 Task: Create a due date automation trigger when advanced on, on the tuesday of the week before a card is due add fields without custom field "Resume" set to a number greater than 1 and greater than 10 at 11:00 AM.
Action: Mouse moved to (1232, 98)
Screenshot: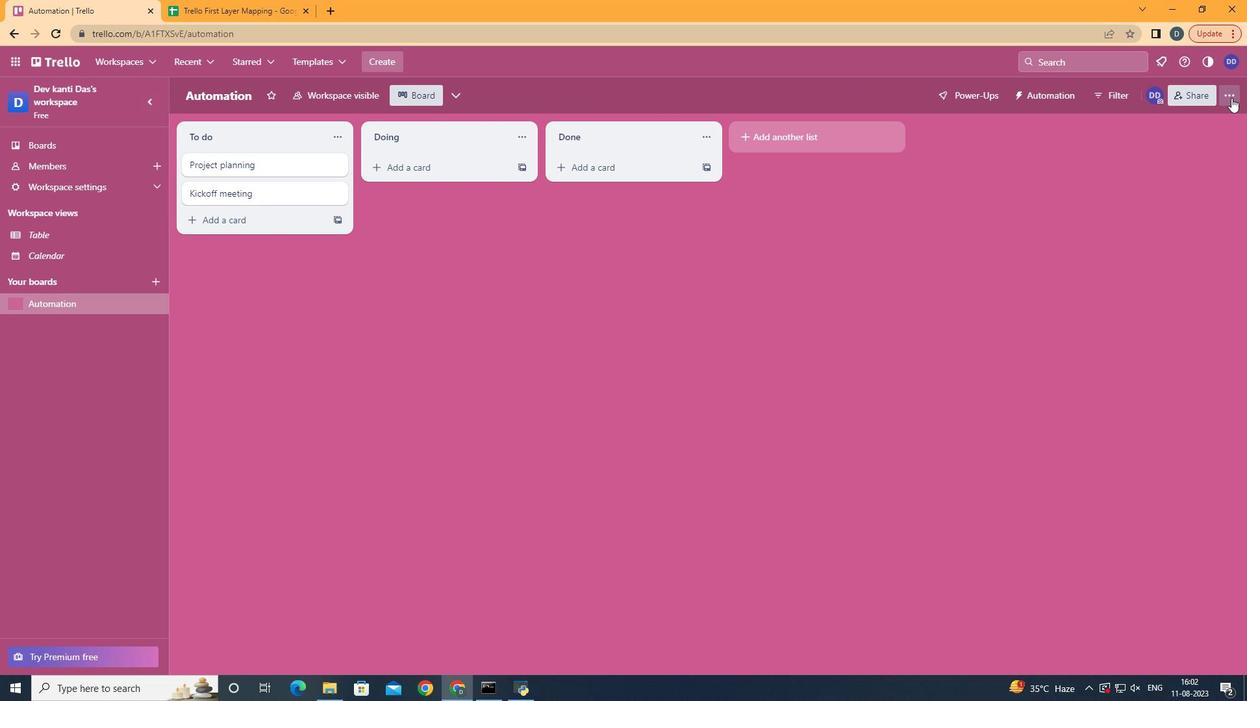 
Action: Mouse pressed left at (1232, 98)
Screenshot: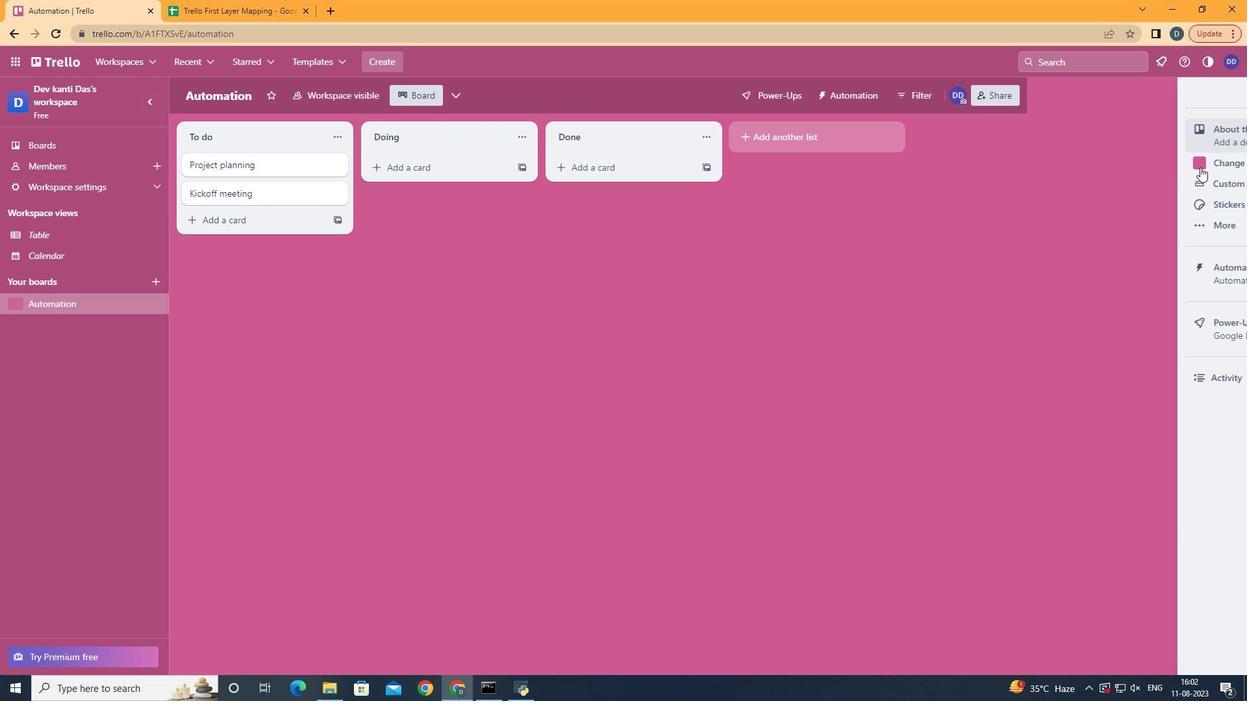
Action: Mouse moved to (1147, 274)
Screenshot: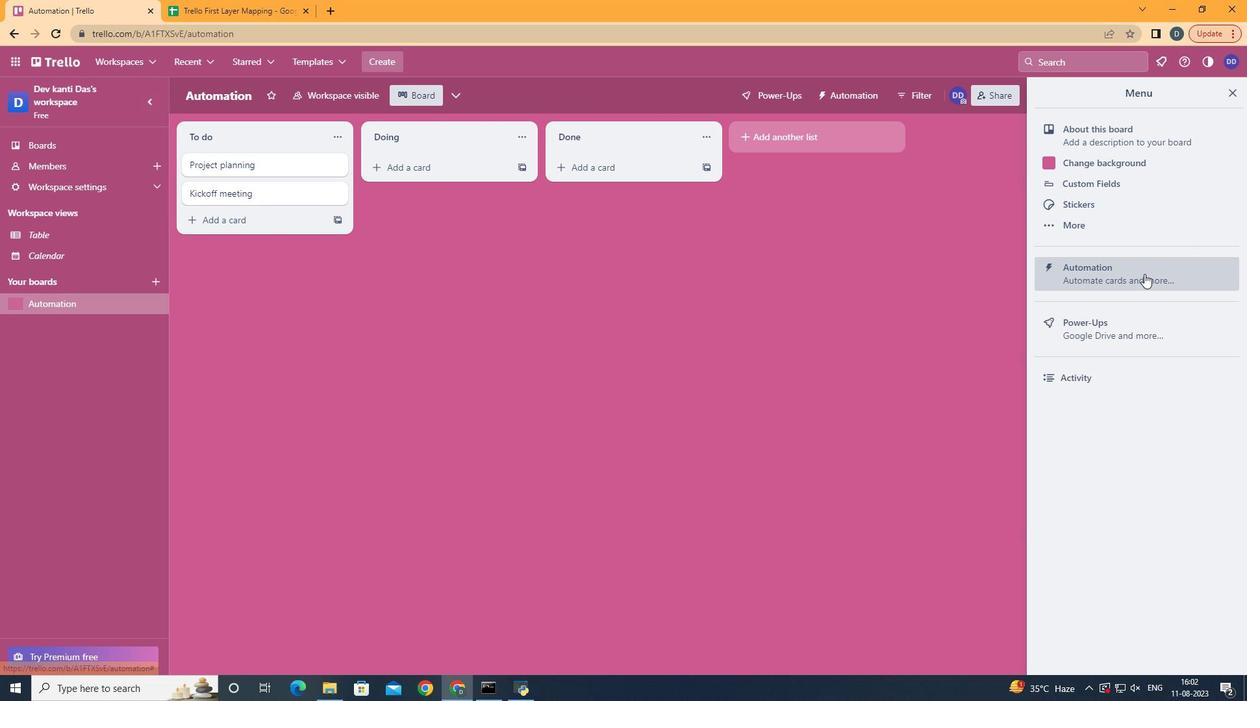 
Action: Mouse pressed left at (1147, 274)
Screenshot: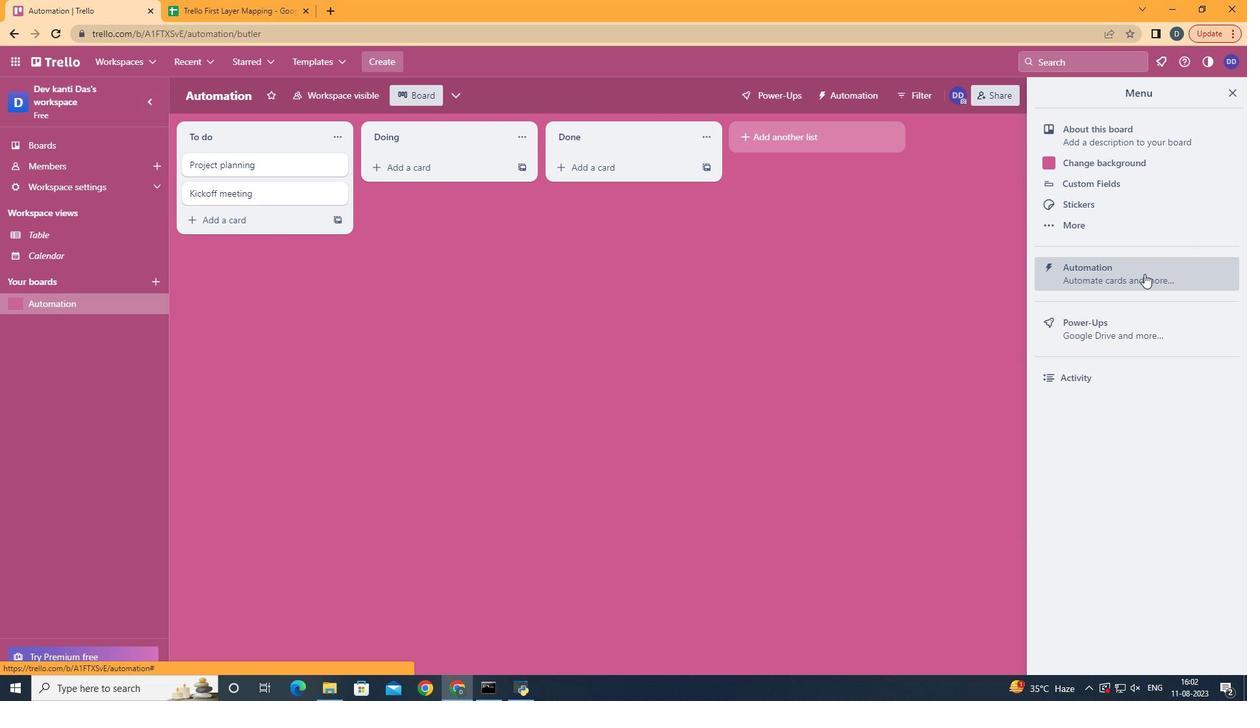 
Action: Mouse moved to (235, 255)
Screenshot: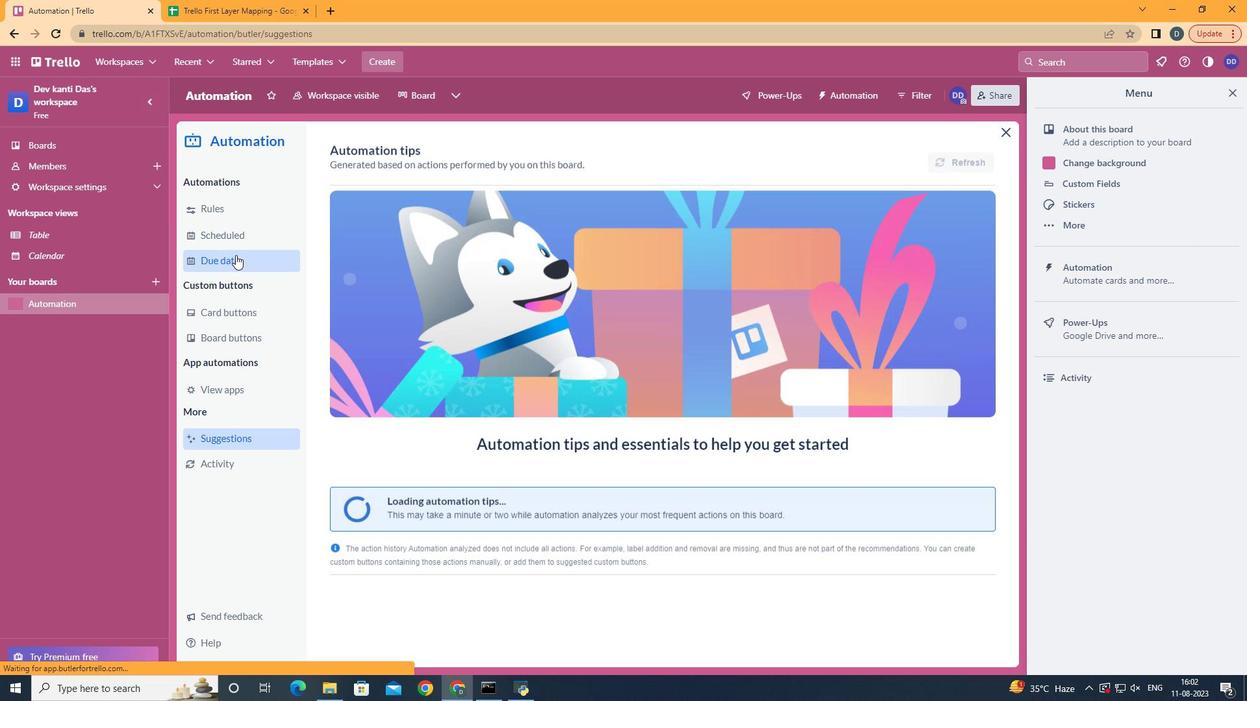 
Action: Mouse pressed left at (235, 255)
Screenshot: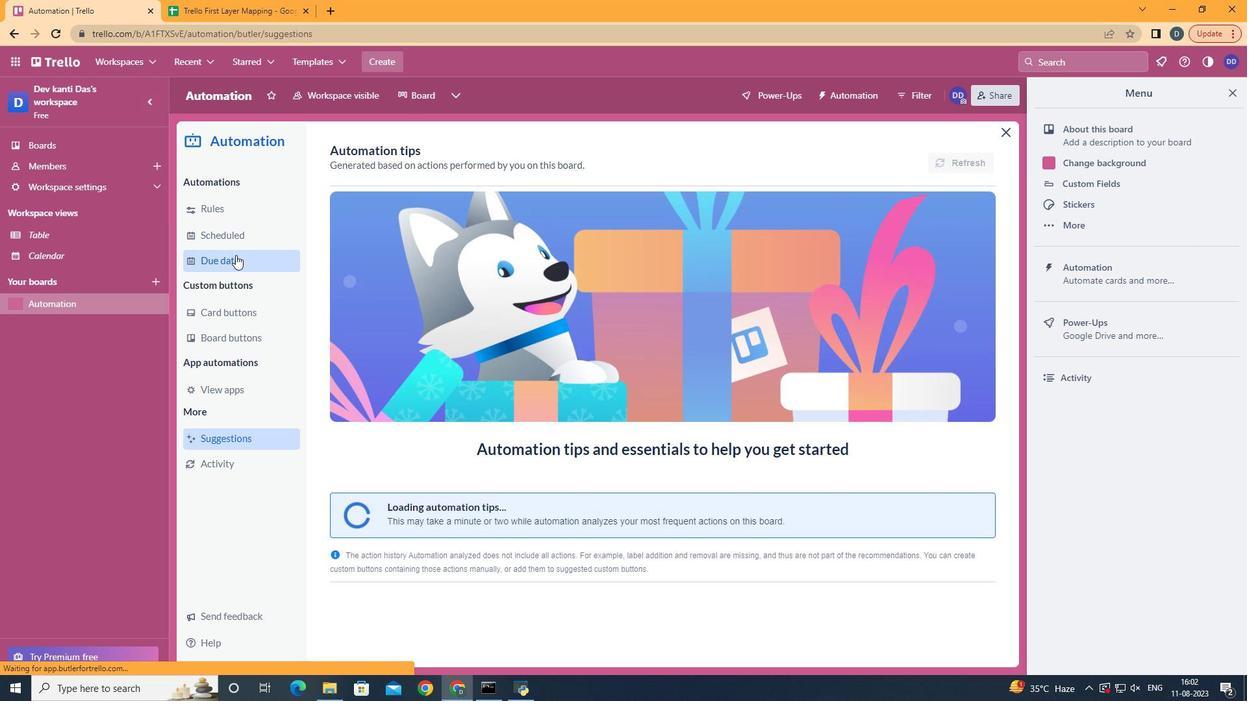 
Action: Mouse moved to (917, 155)
Screenshot: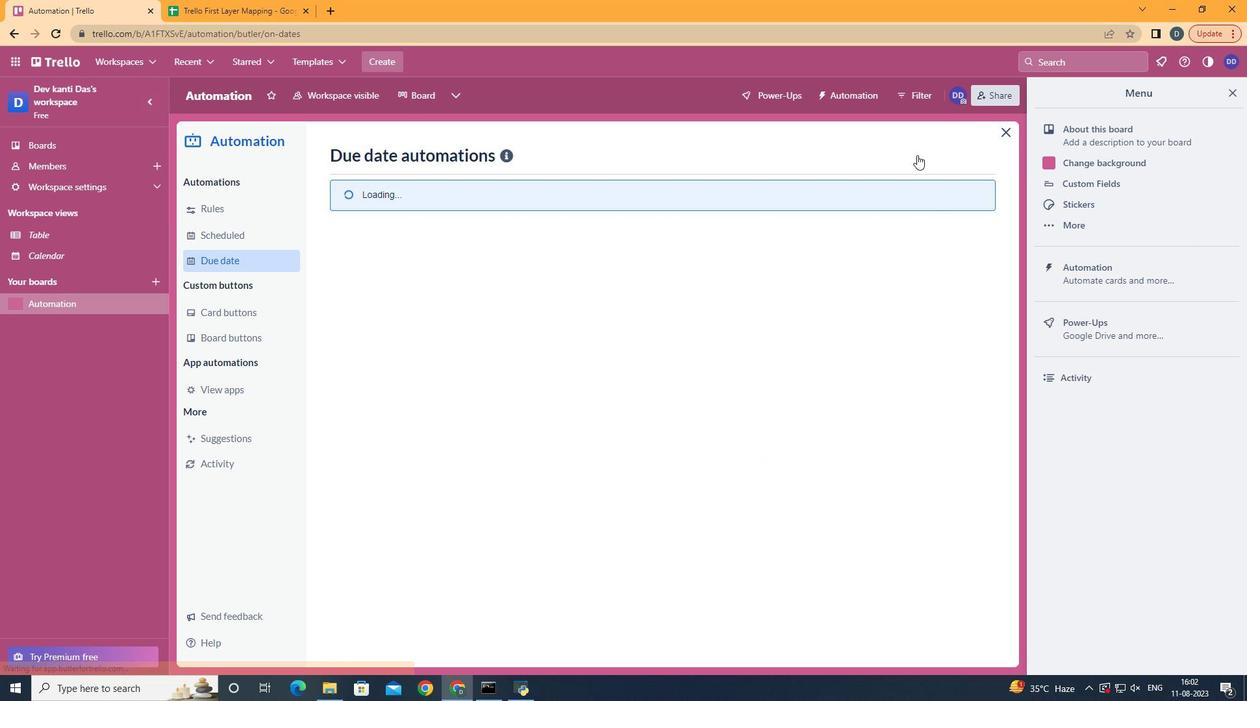 
Action: Mouse pressed left at (917, 155)
Screenshot: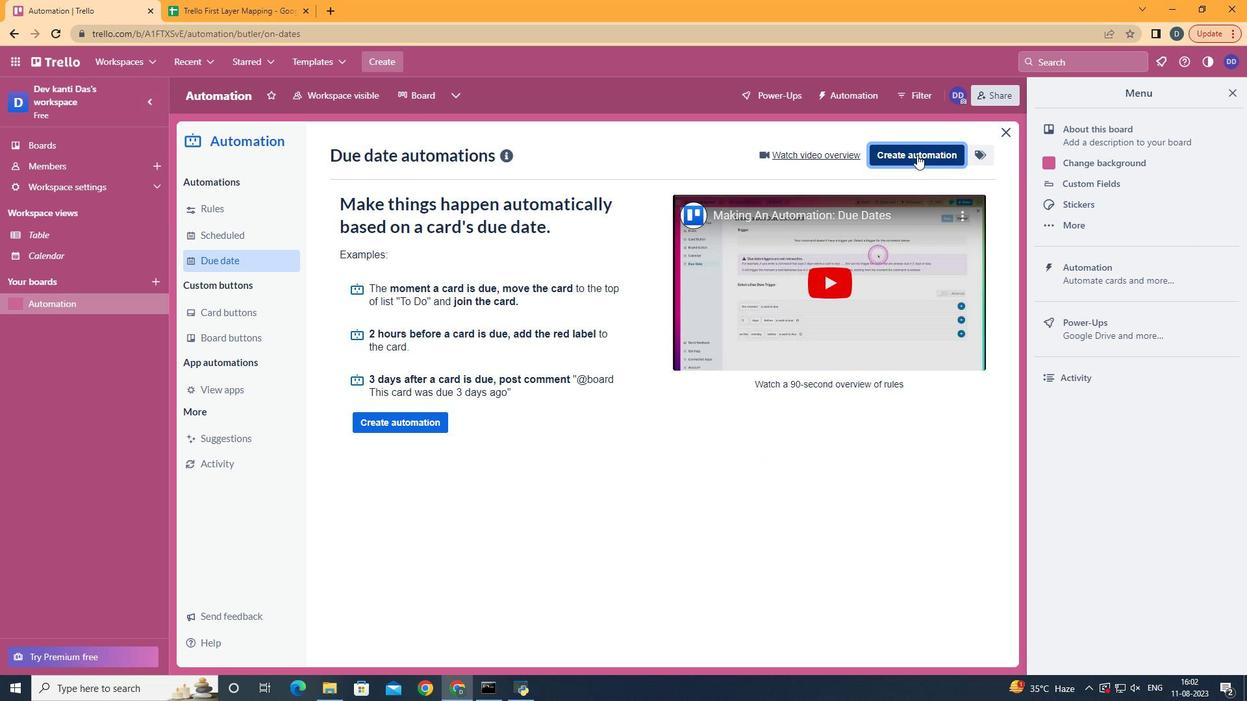 
Action: Mouse moved to (670, 284)
Screenshot: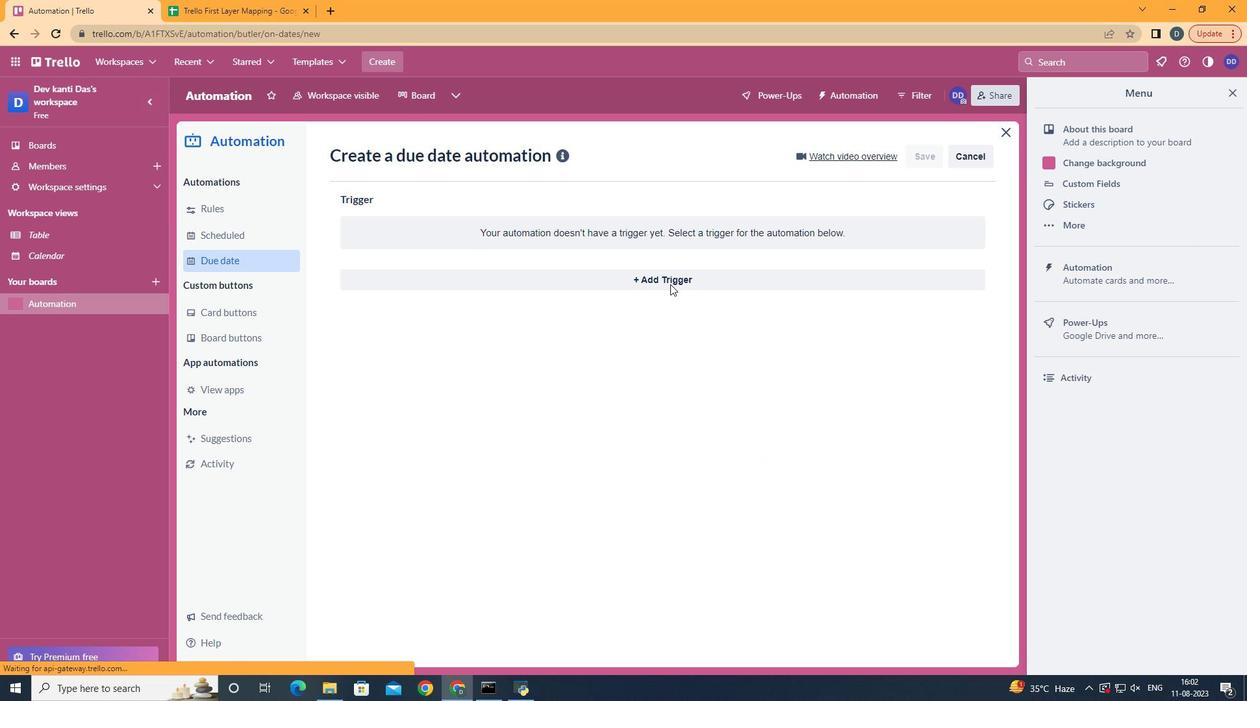 
Action: Mouse pressed left at (670, 284)
Screenshot: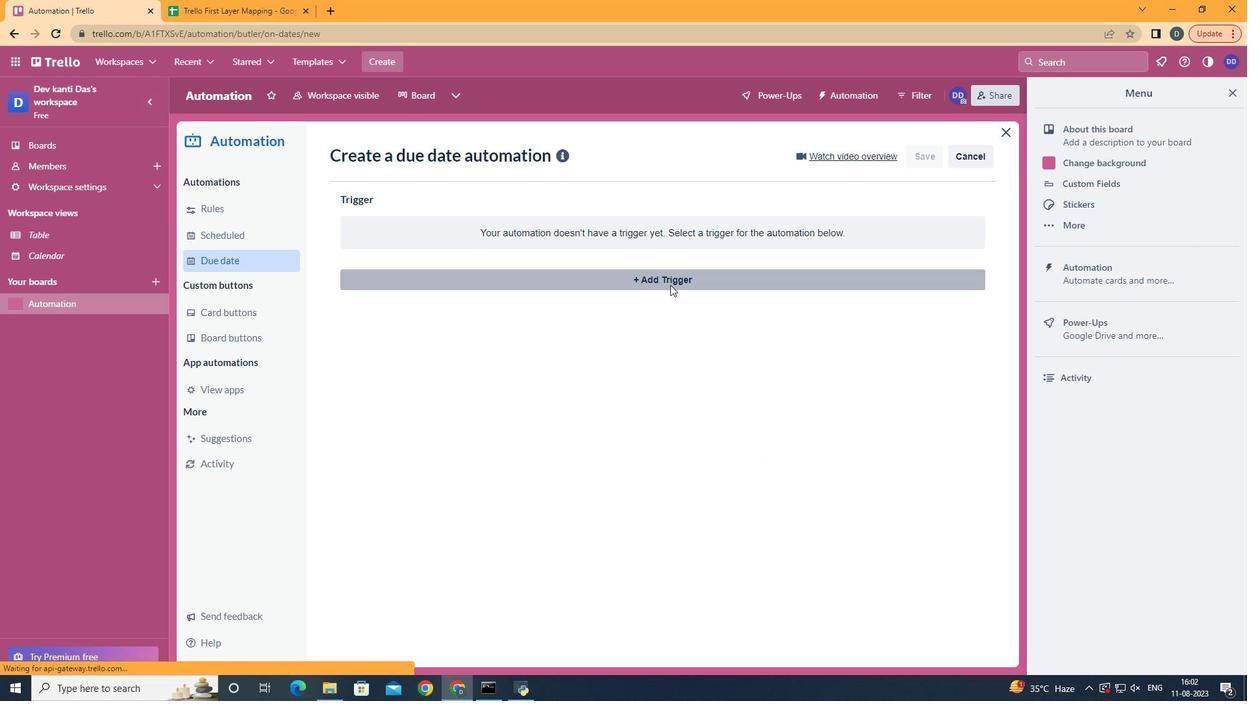 
Action: Mouse moved to (414, 360)
Screenshot: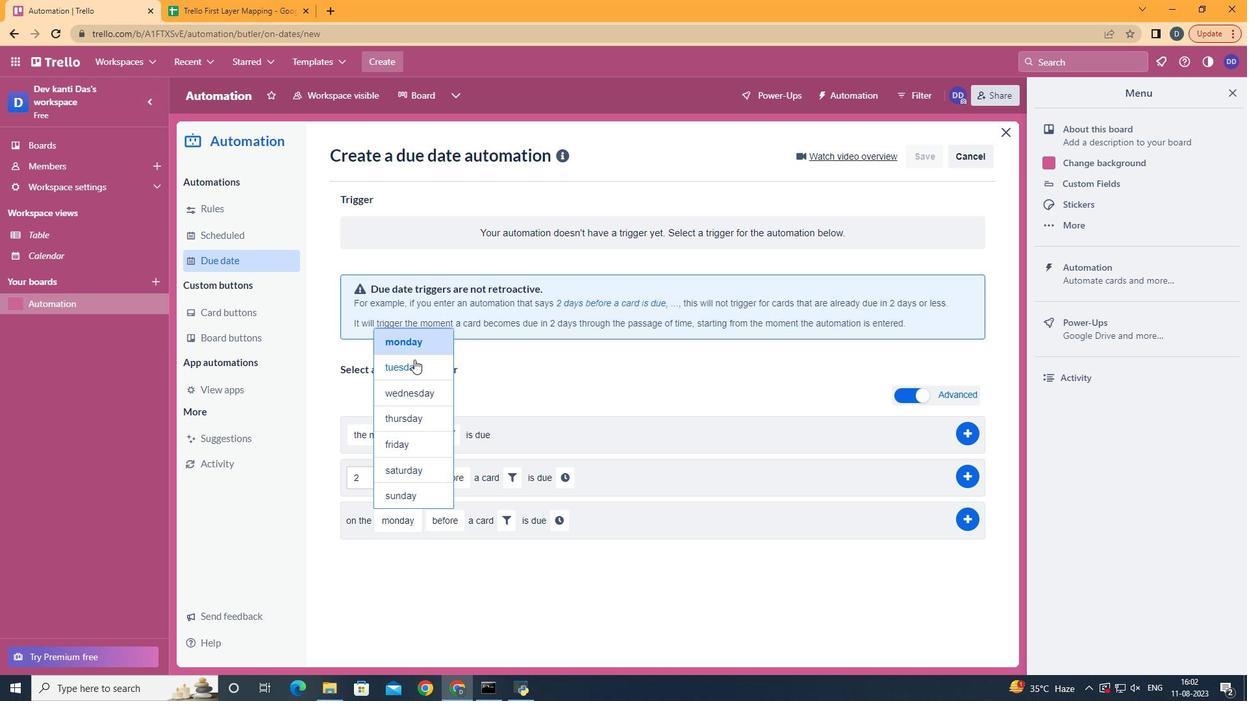 
Action: Mouse pressed left at (414, 360)
Screenshot: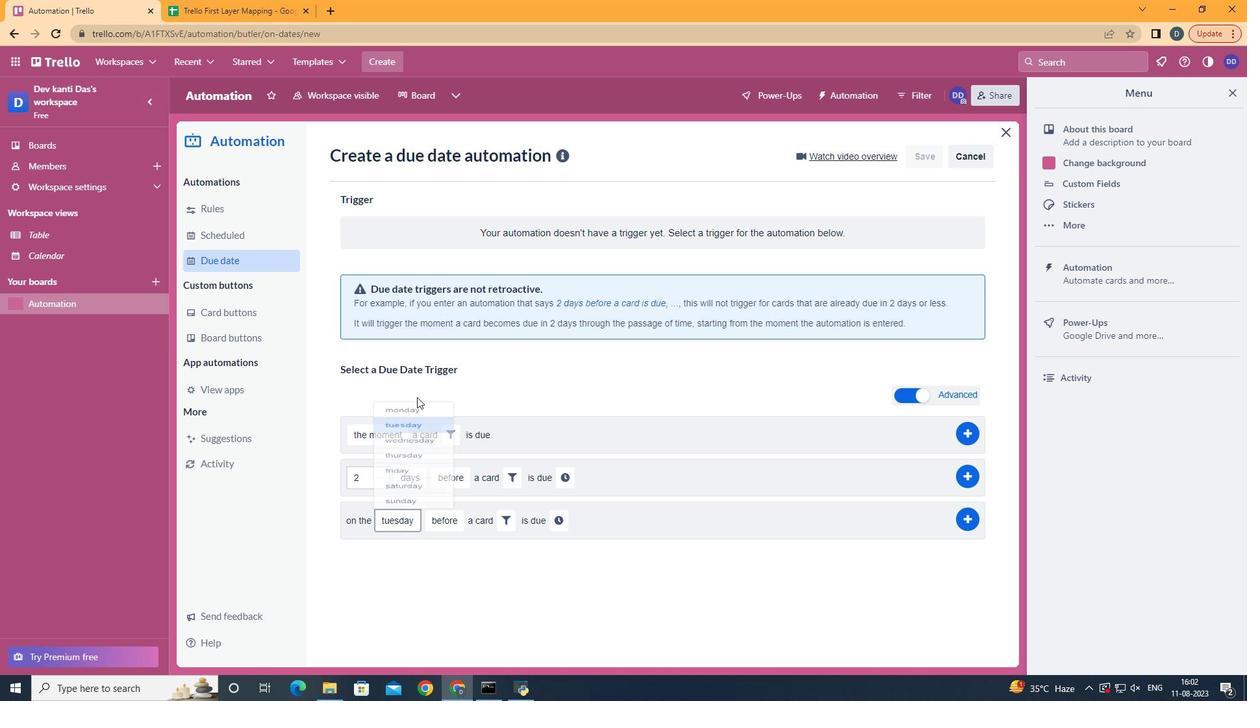 
Action: Mouse moved to (473, 621)
Screenshot: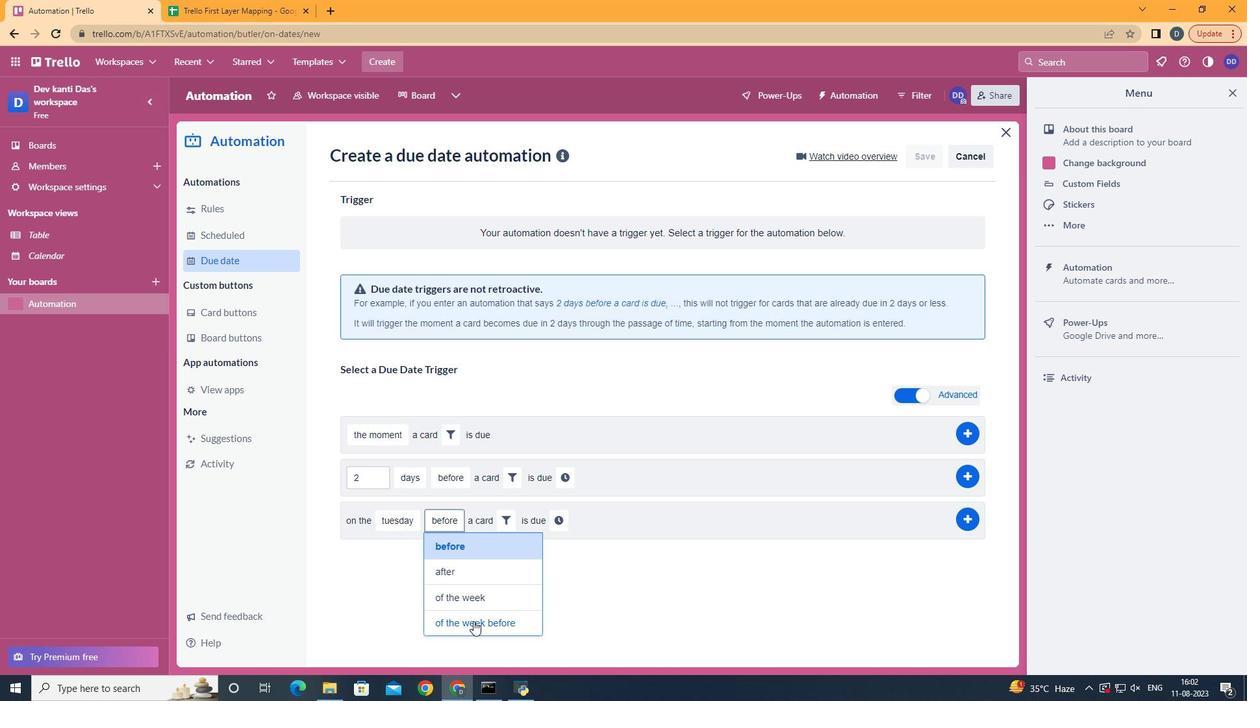 
Action: Mouse pressed left at (473, 621)
Screenshot: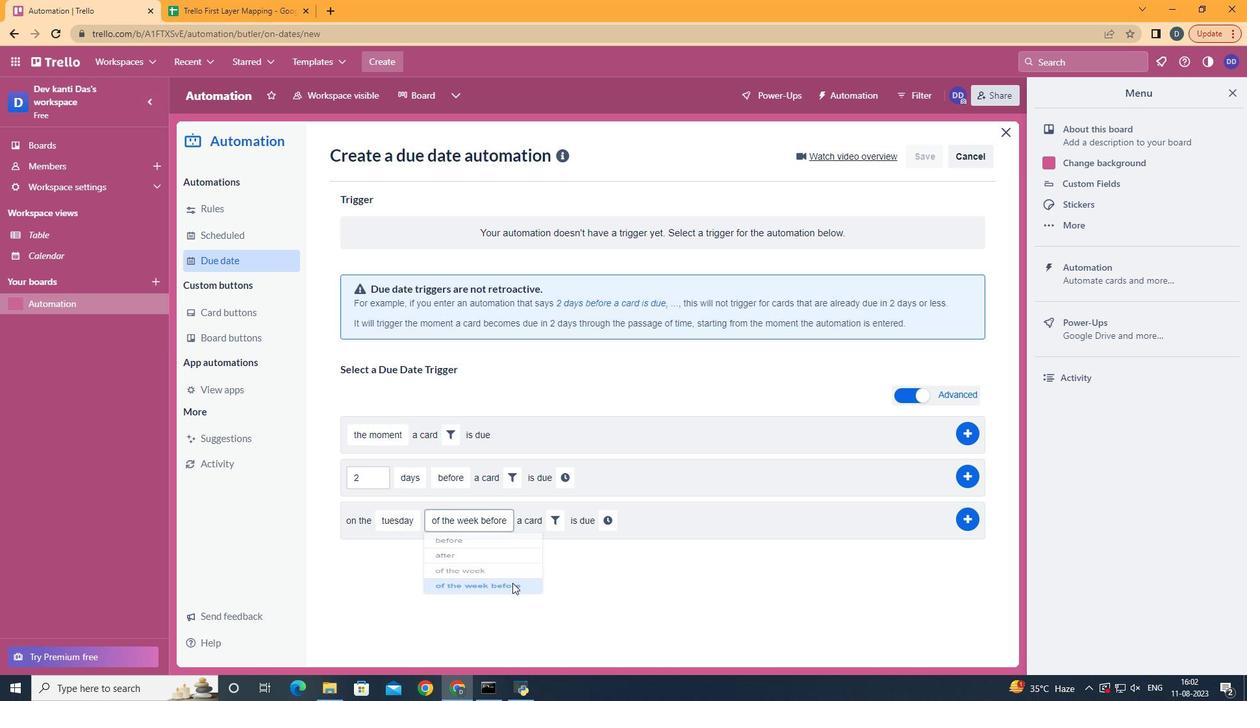 
Action: Mouse moved to (553, 533)
Screenshot: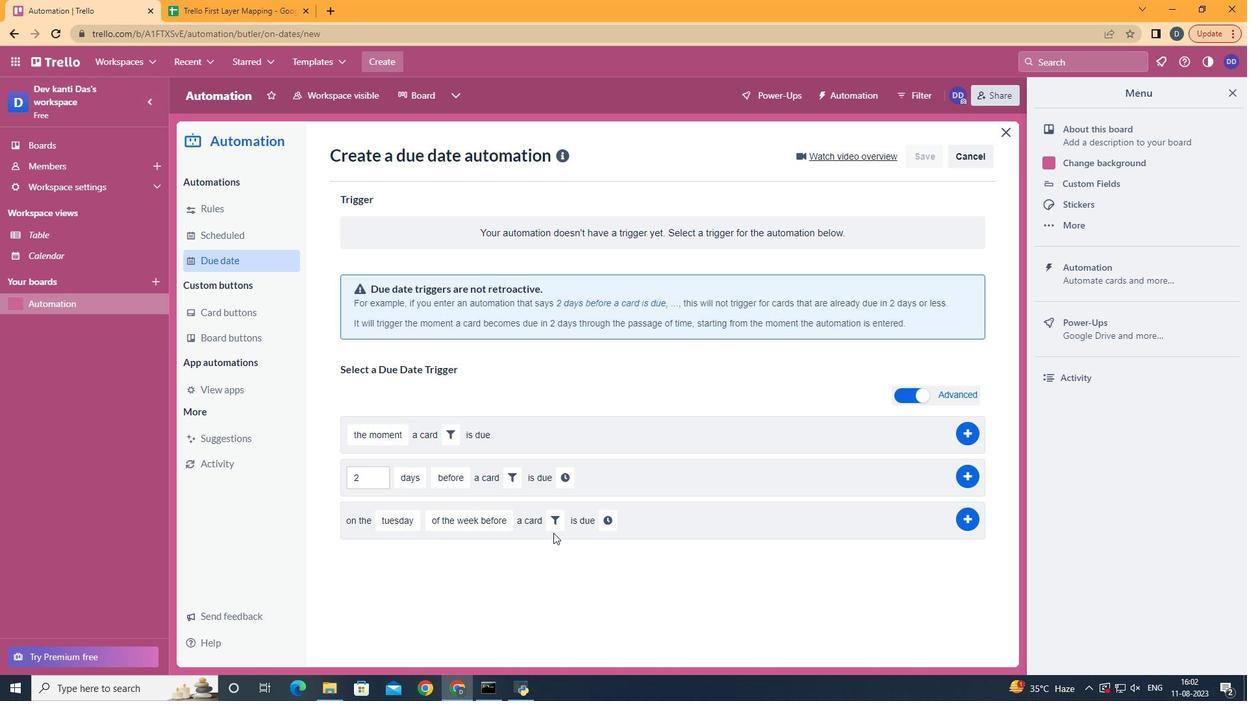 
Action: Mouse pressed left at (553, 533)
Screenshot: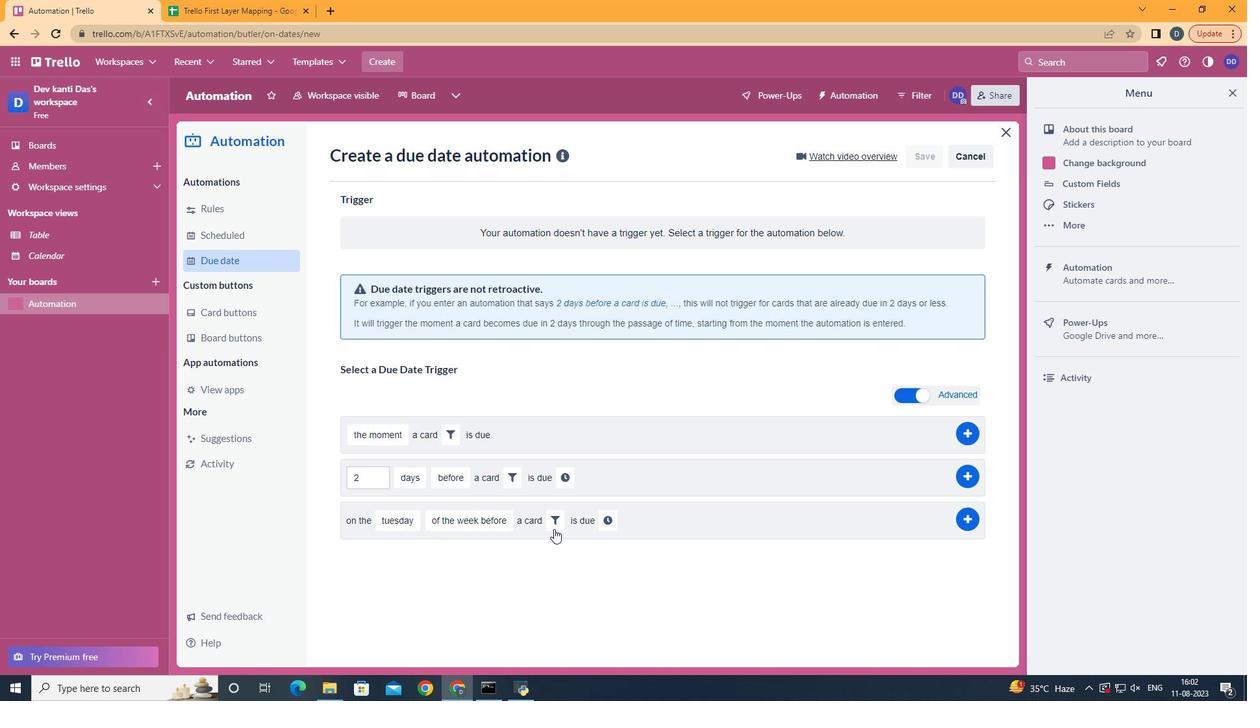 
Action: Mouse moved to (554, 525)
Screenshot: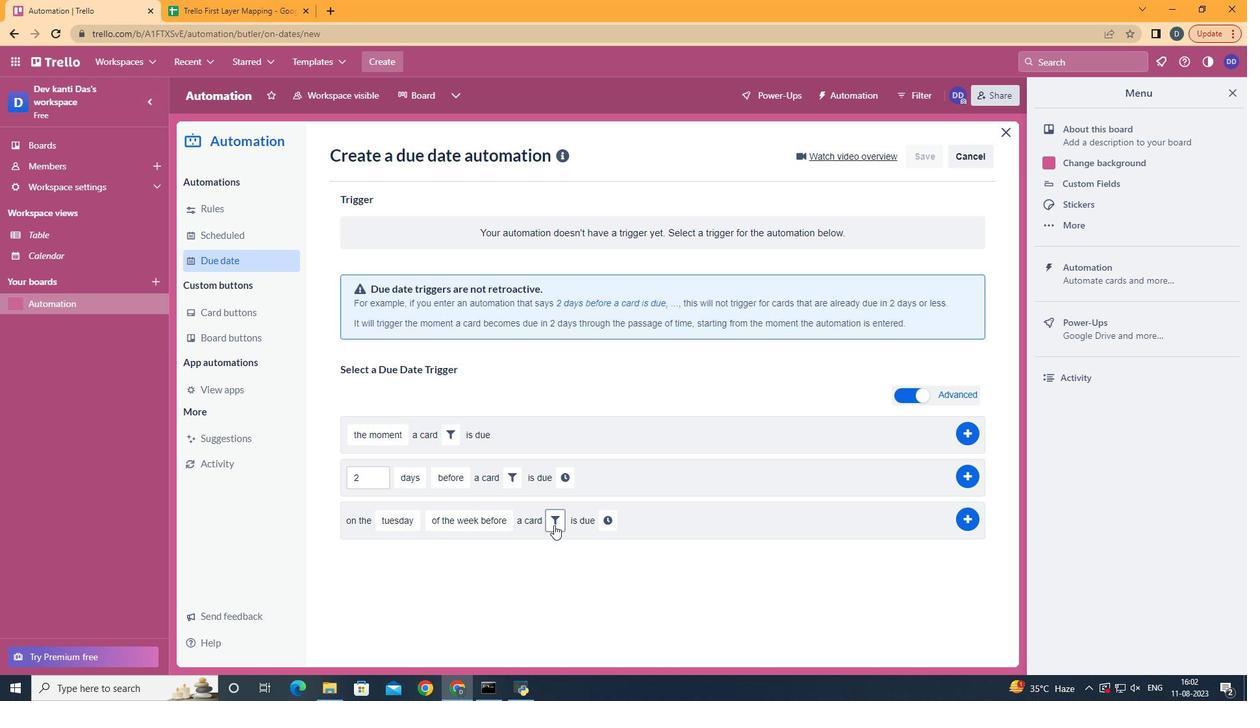
Action: Mouse pressed left at (554, 525)
Screenshot: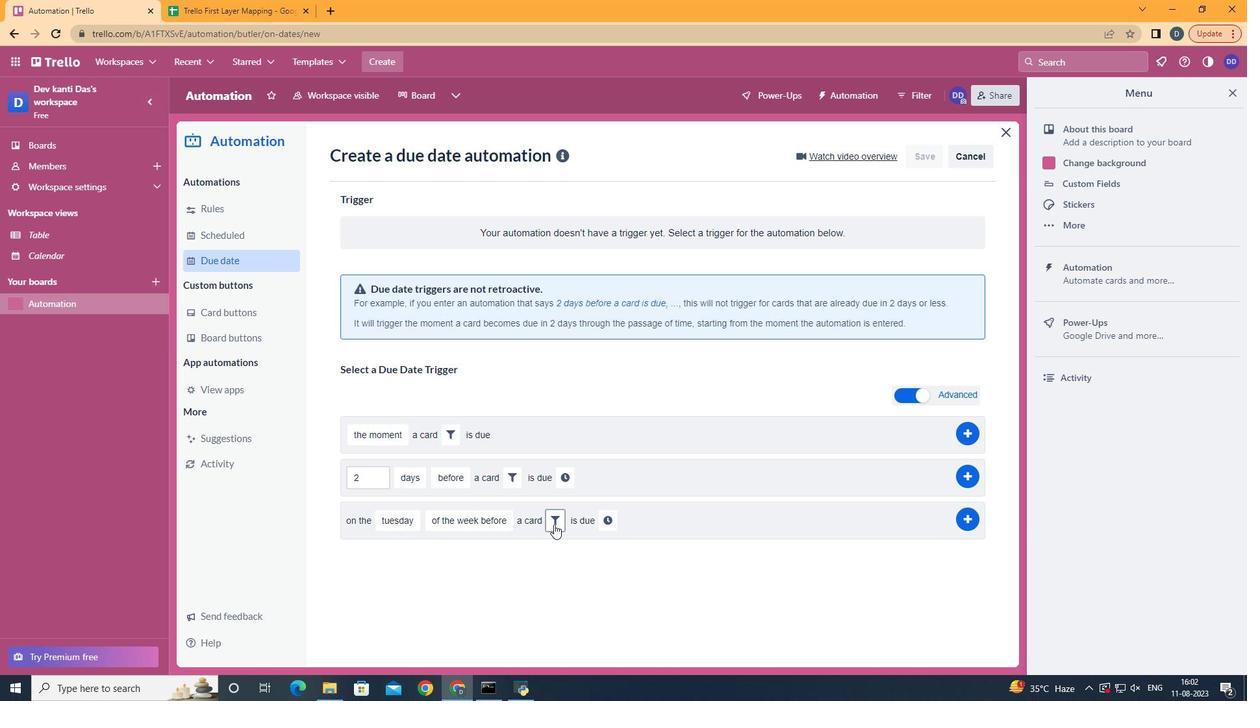 
Action: Mouse moved to (753, 557)
Screenshot: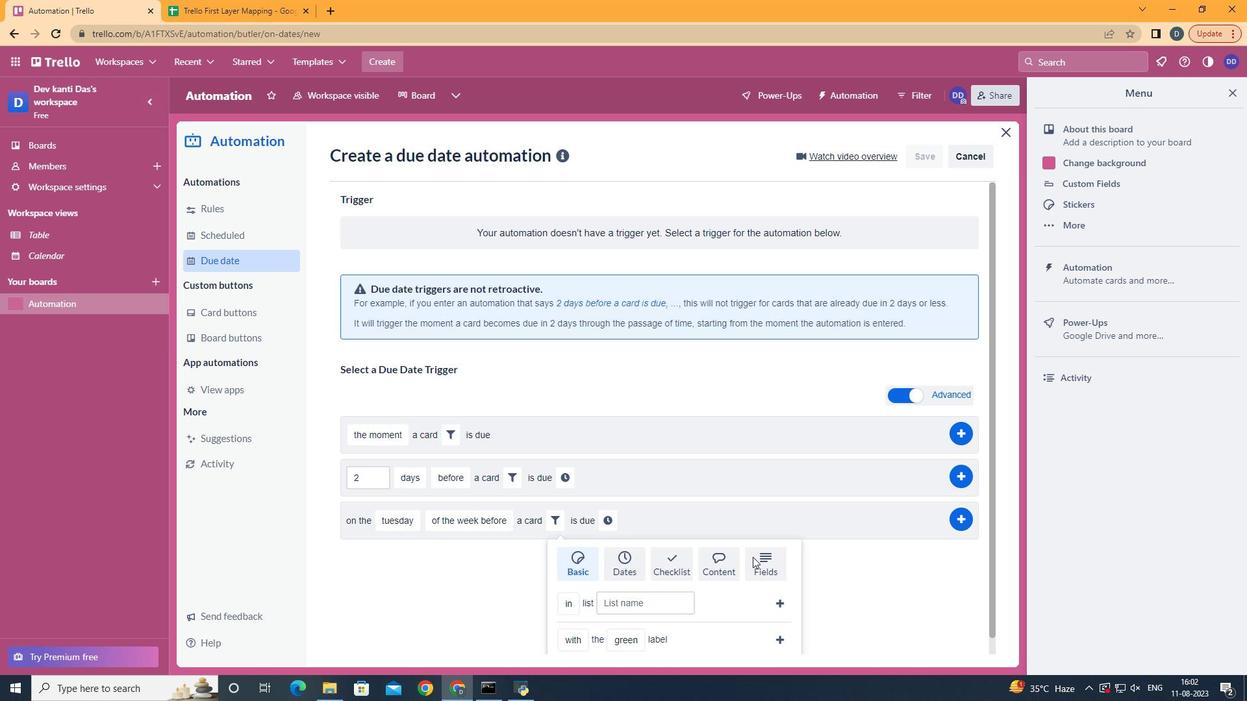 
Action: Mouse pressed left at (753, 557)
Screenshot: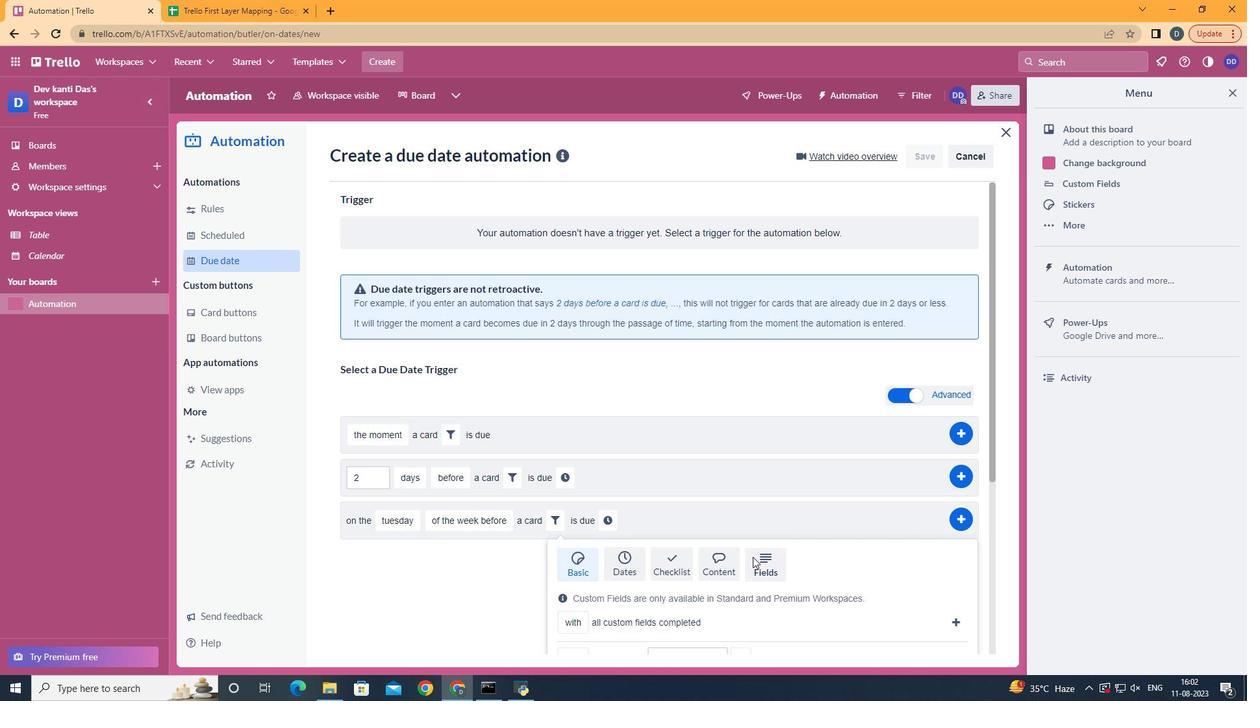 
Action: Mouse scrolled (753, 557) with delta (0, 0)
Screenshot: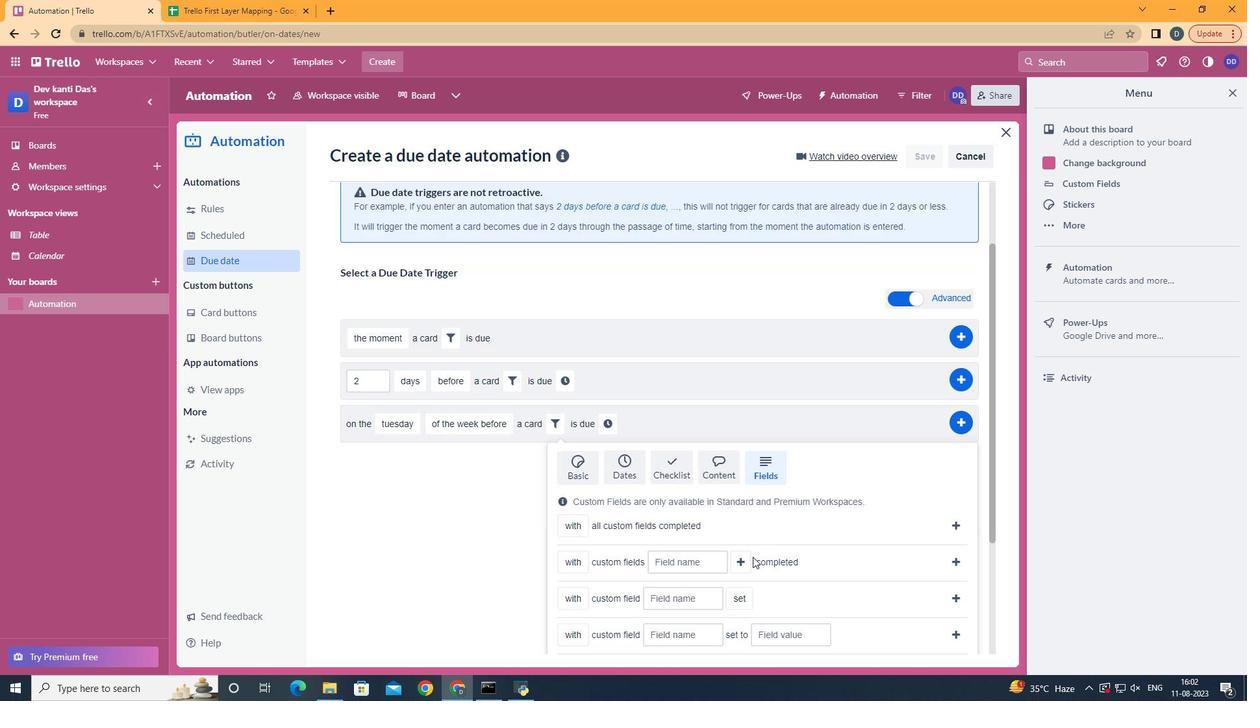 
Action: Mouse scrolled (753, 557) with delta (0, 0)
Screenshot: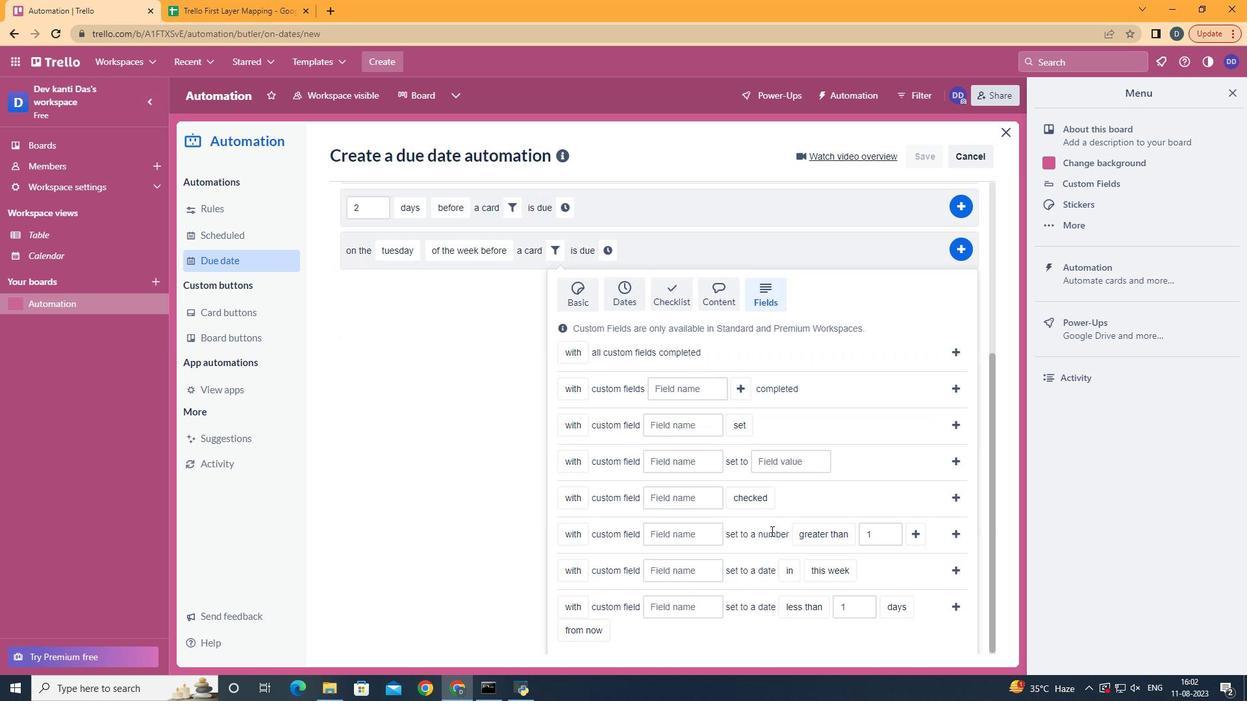
Action: Mouse scrolled (753, 557) with delta (0, 0)
Screenshot: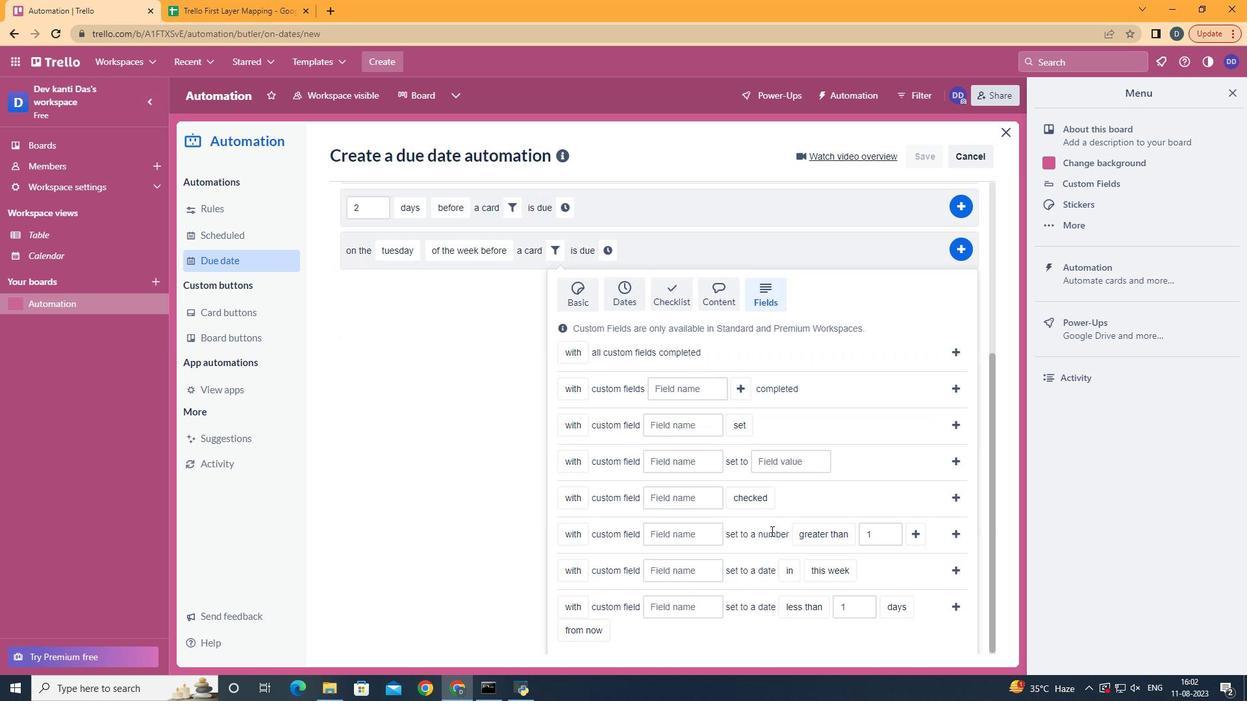 
Action: Mouse scrolled (753, 557) with delta (0, 0)
Screenshot: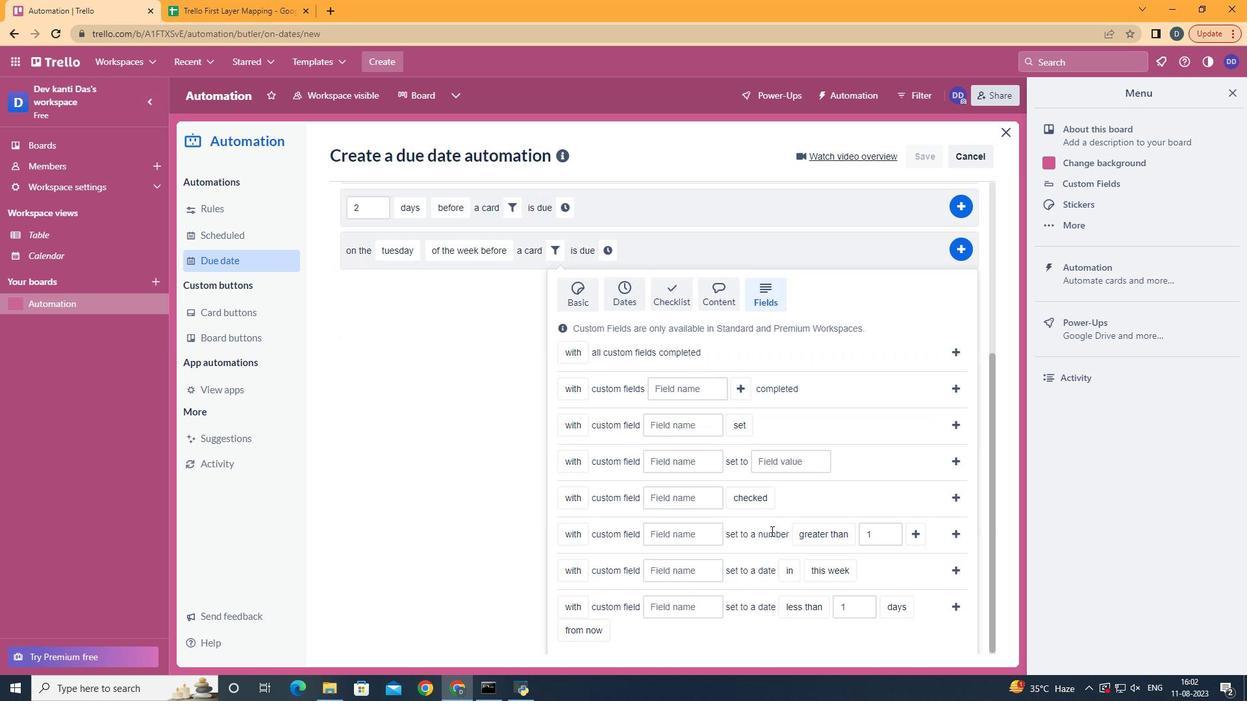 
Action: Mouse scrolled (753, 557) with delta (0, 0)
Screenshot: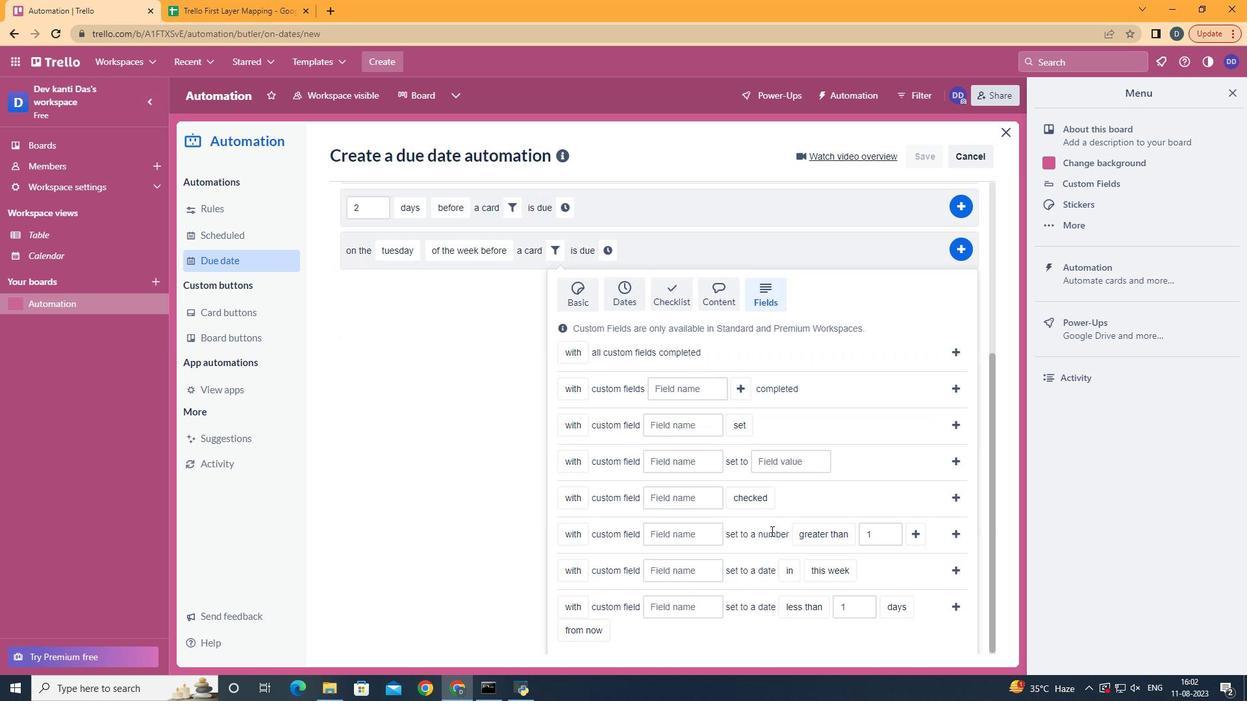 
Action: Mouse scrolled (753, 557) with delta (0, 0)
Screenshot: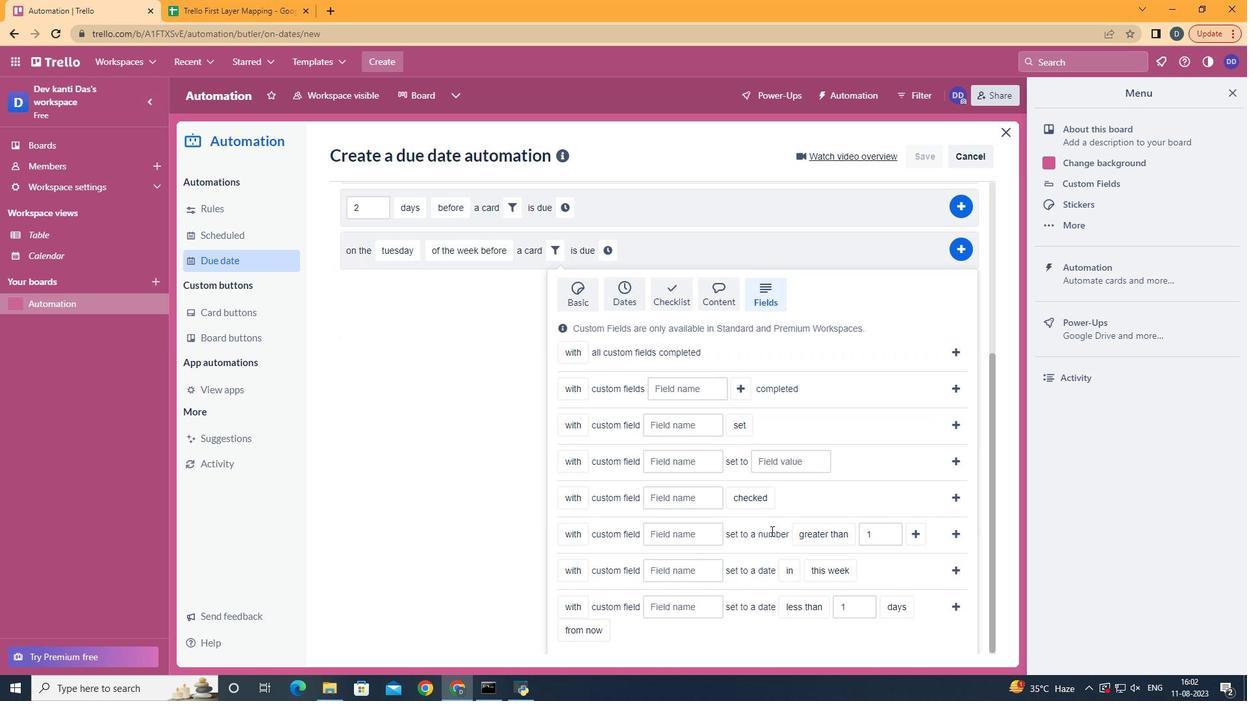 
Action: Mouse scrolled (753, 557) with delta (0, 0)
Screenshot: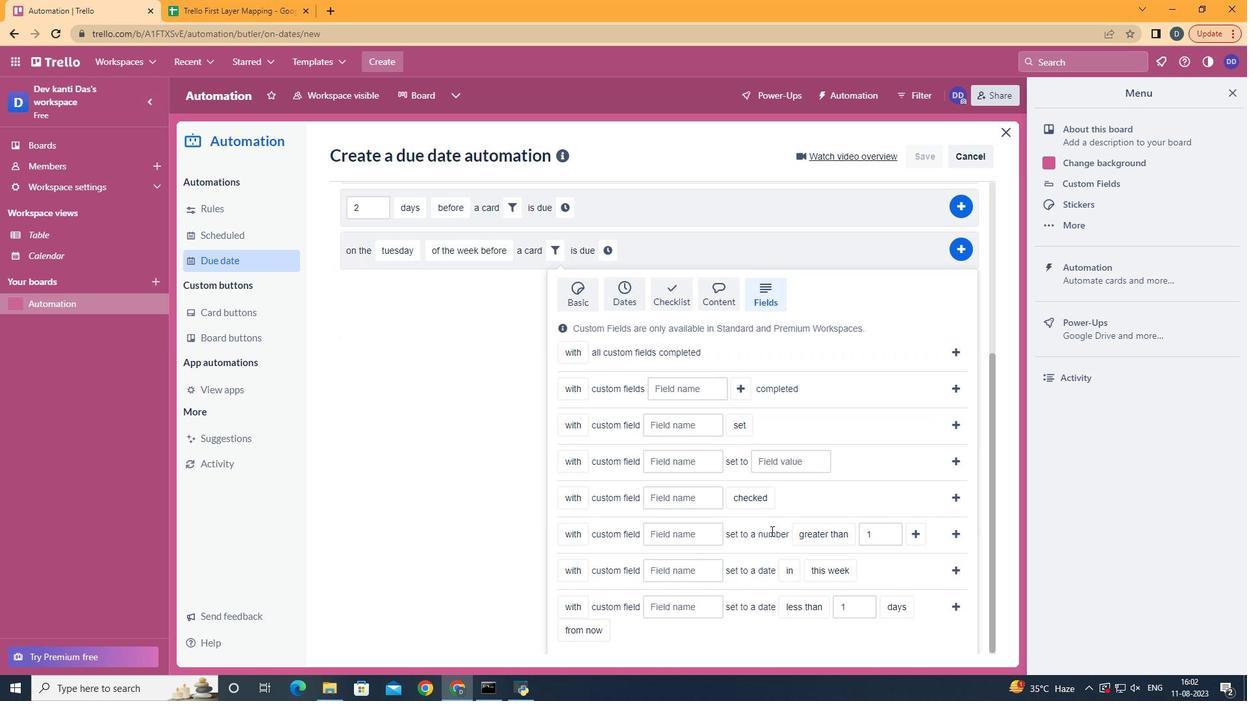 
Action: Mouse moved to (584, 585)
Screenshot: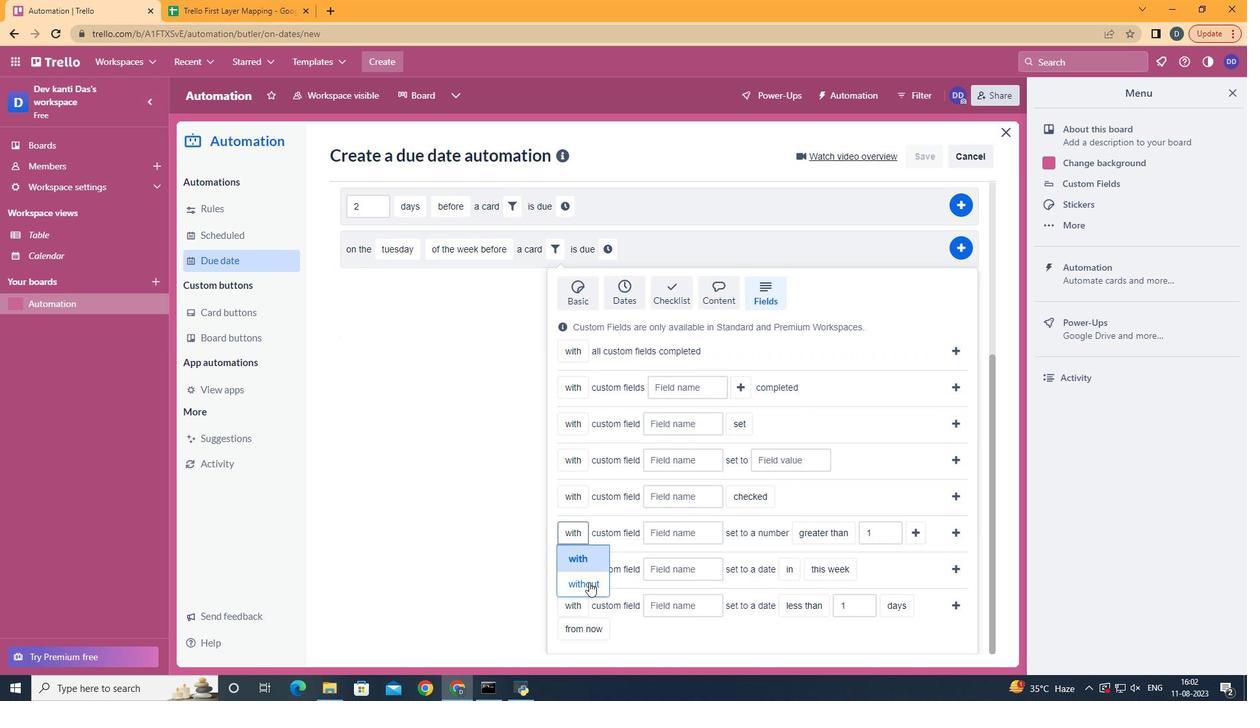 
Action: Mouse pressed left at (584, 585)
Screenshot: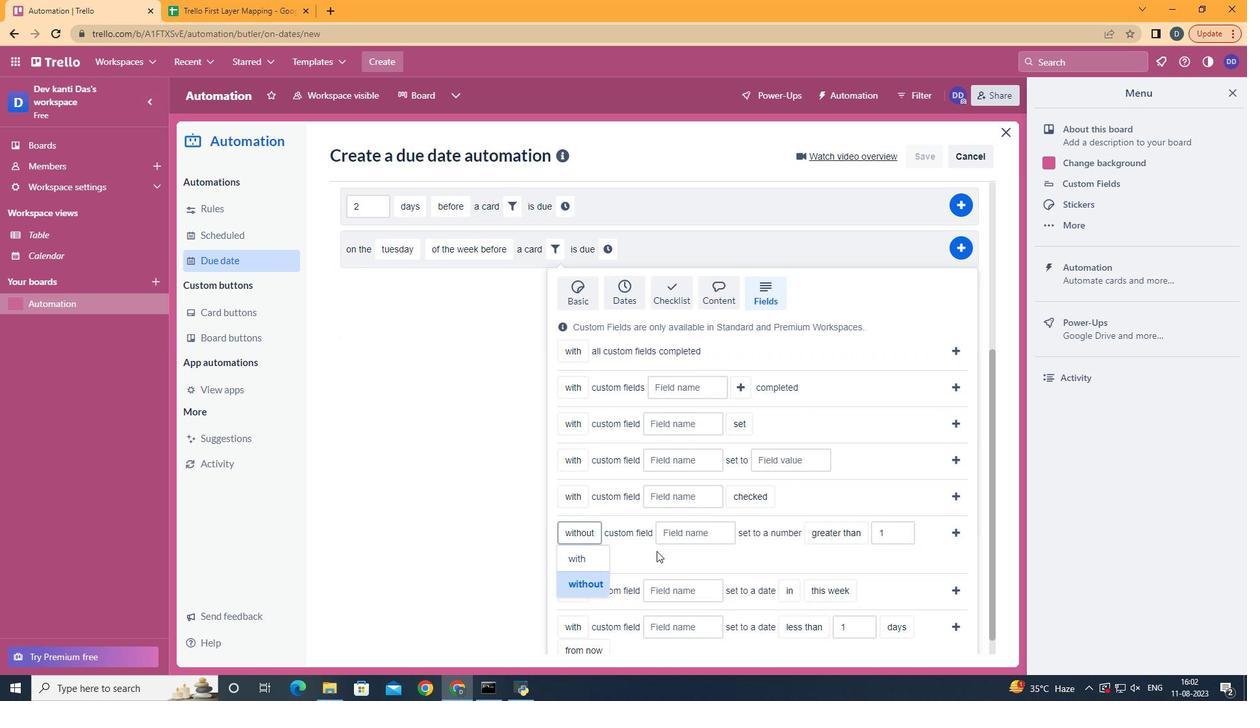 
Action: Mouse moved to (720, 527)
Screenshot: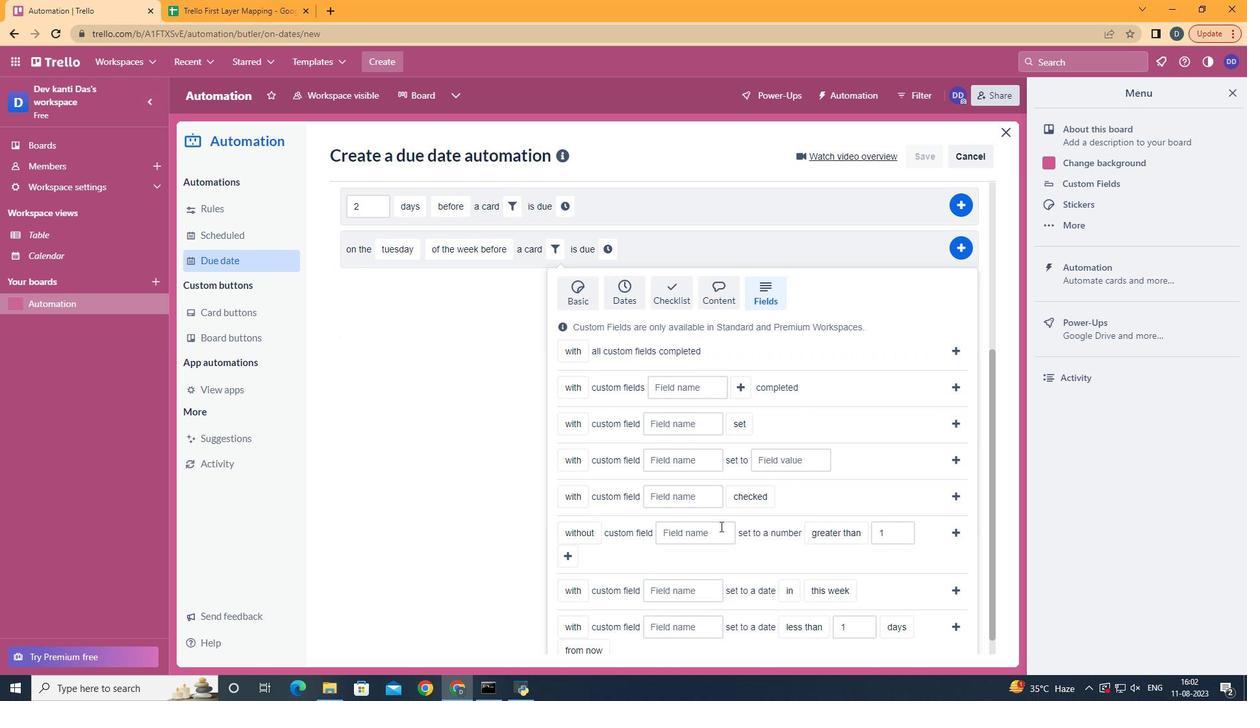 
Action: Mouse pressed left at (720, 527)
Screenshot: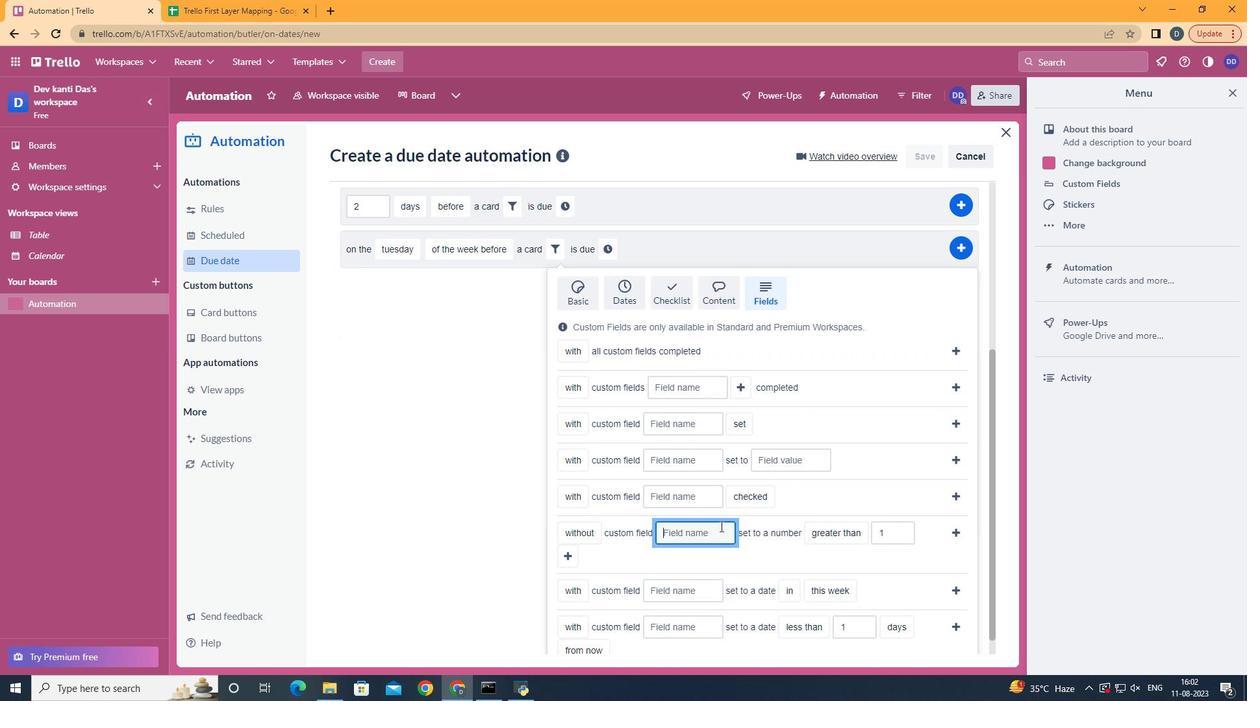 
Action: Mouse moved to (720, 527)
Screenshot: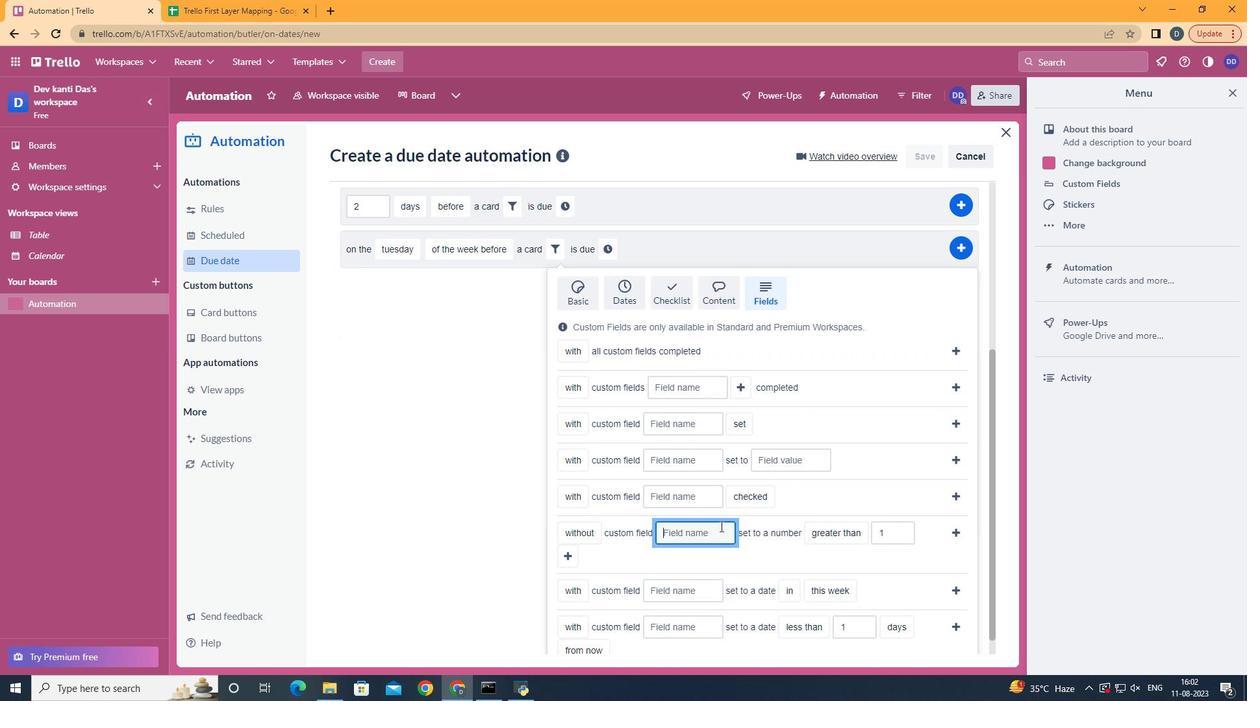 
Action: Key pressed <Key.shift>Resume
Screenshot: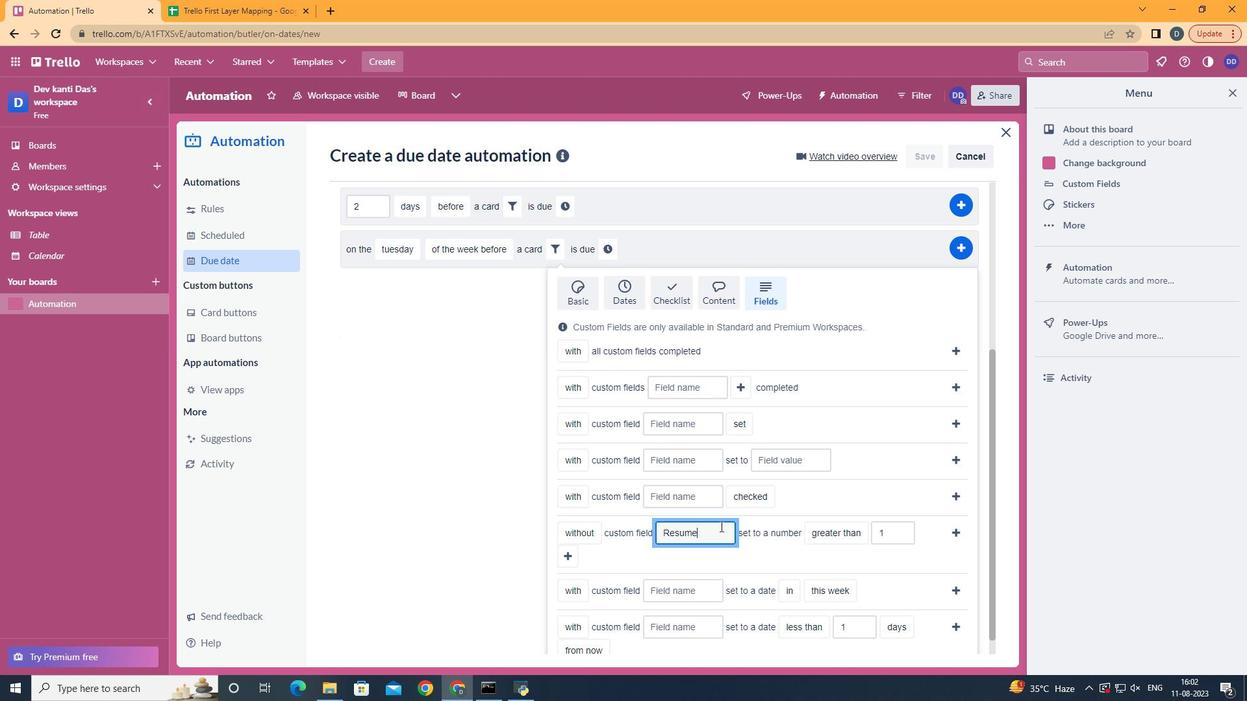 
Action: Mouse moved to (560, 558)
Screenshot: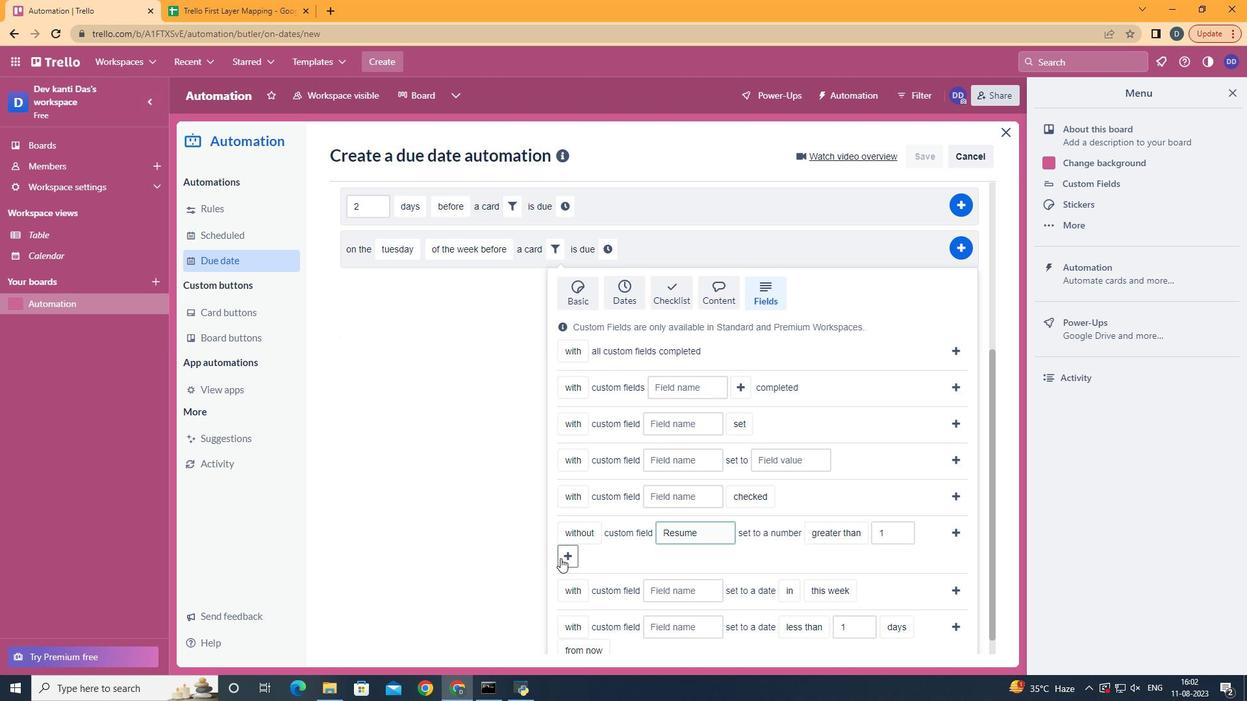 
Action: Mouse pressed left at (560, 558)
Screenshot: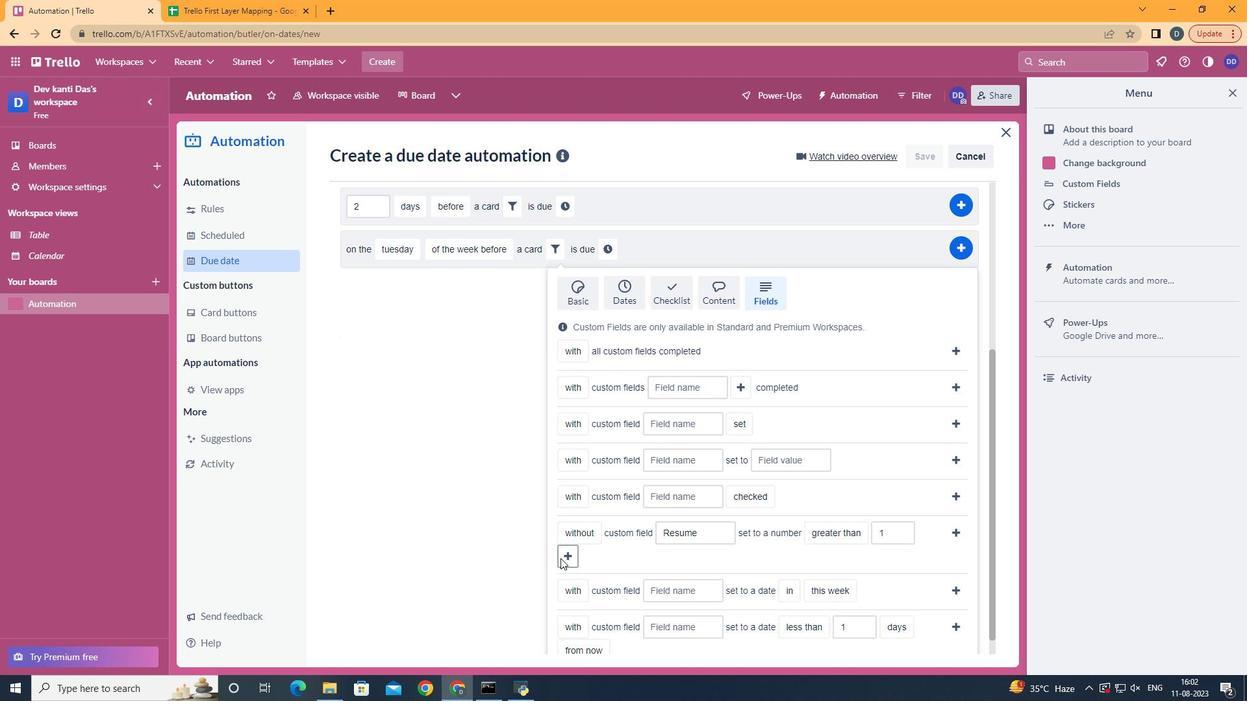 
Action: Mouse moved to (638, 514)
Screenshot: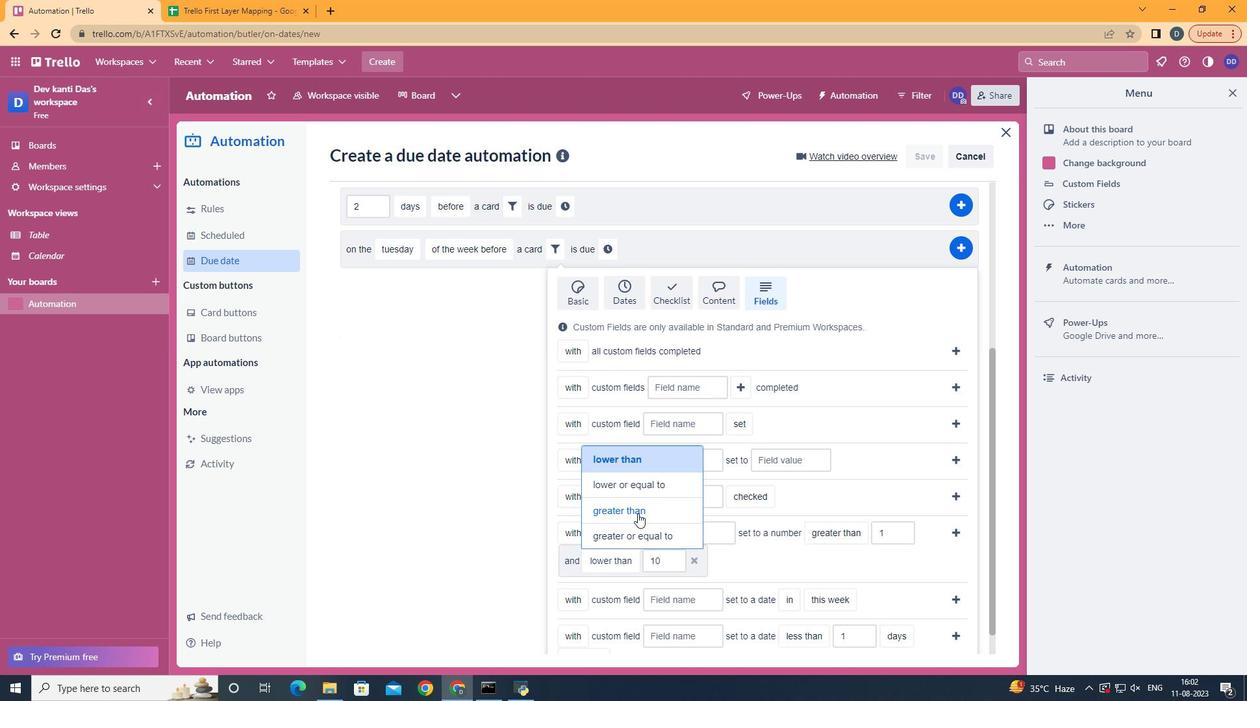 
Action: Mouse pressed left at (638, 514)
Screenshot: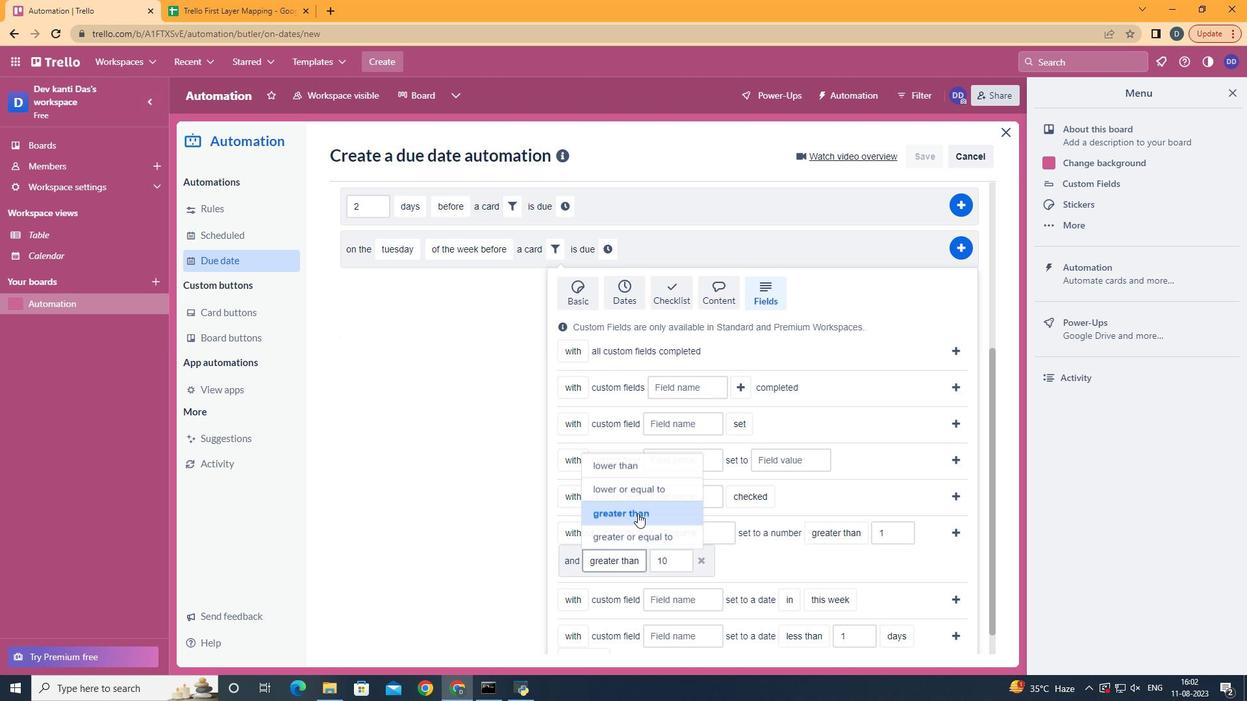 
Action: Mouse moved to (959, 531)
Screenshot: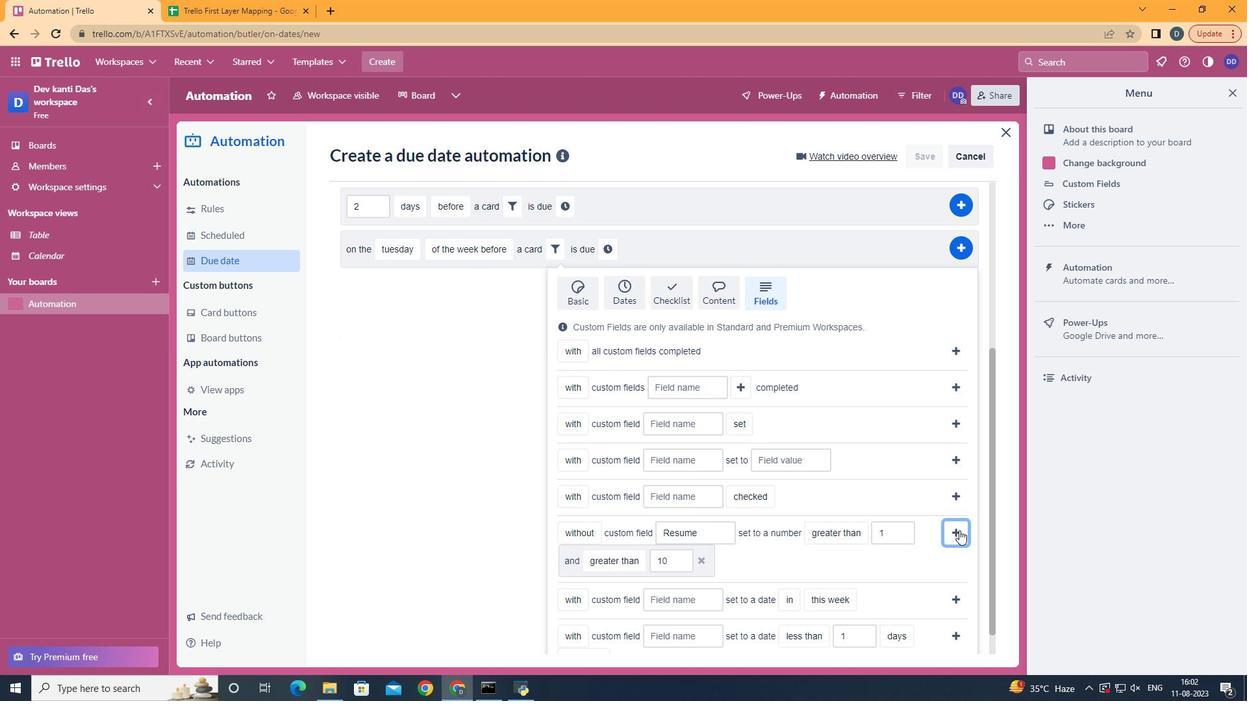 
Action: Mouse pressed left at (959, 531)
Screenshot: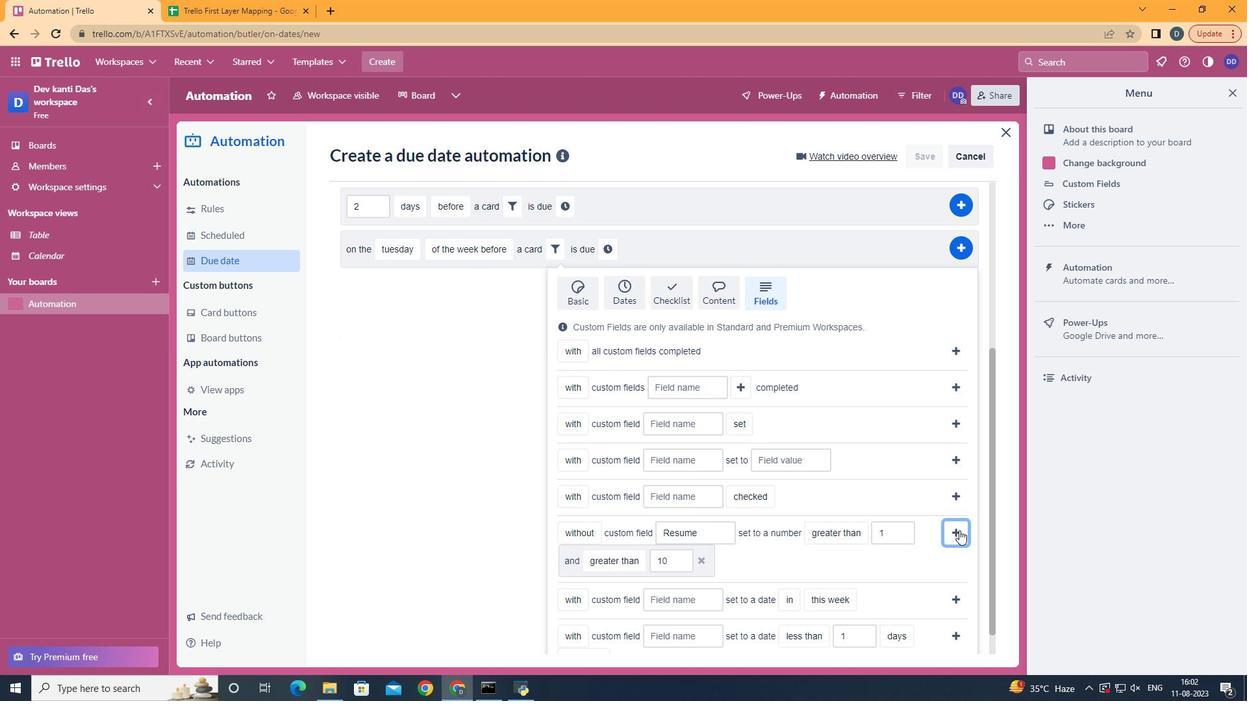 
Action: Mouse moved to (379, 554)
Screenshot: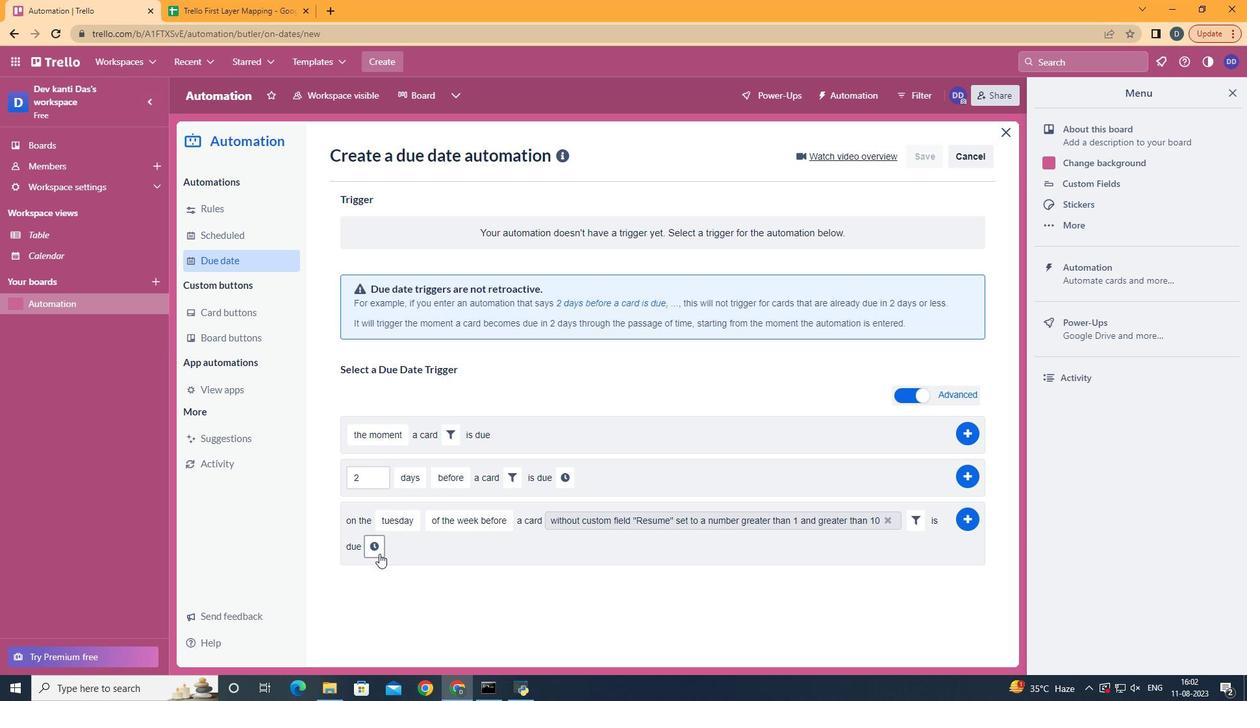 
Action: Mouse pressed left at (379, 554)
Screenshot: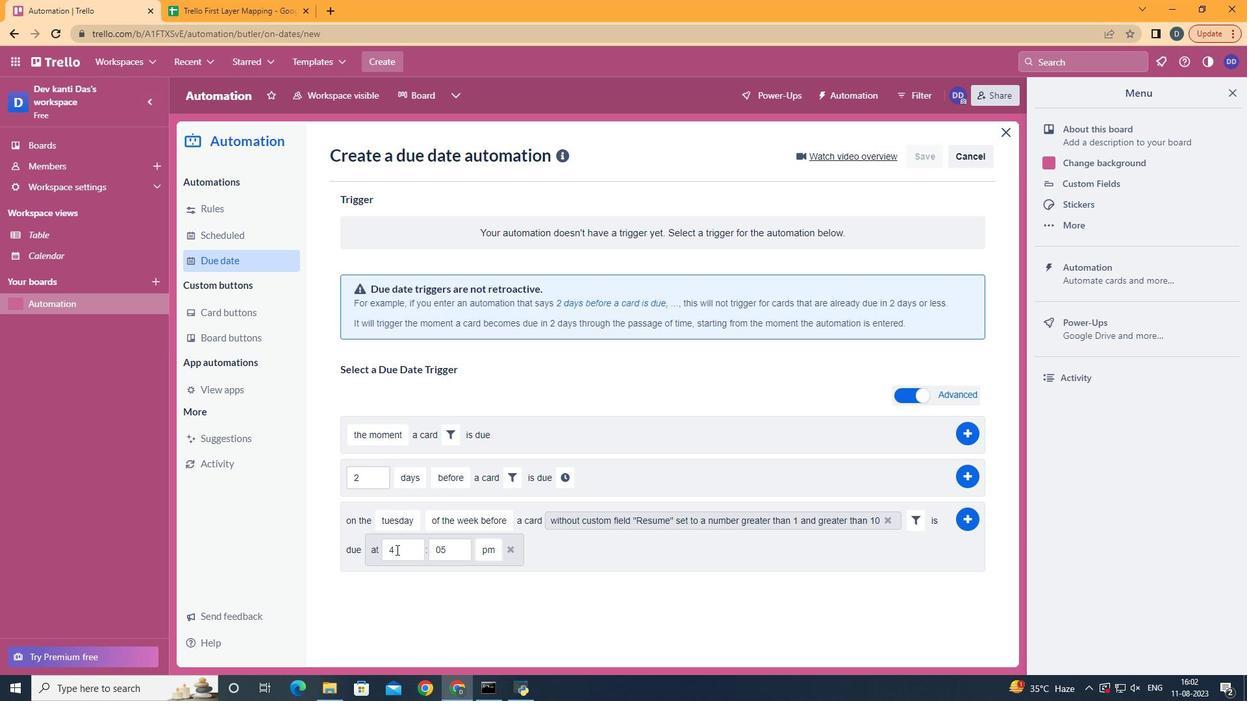 
Action: Mouse moved to (400, 549)
Screenshot: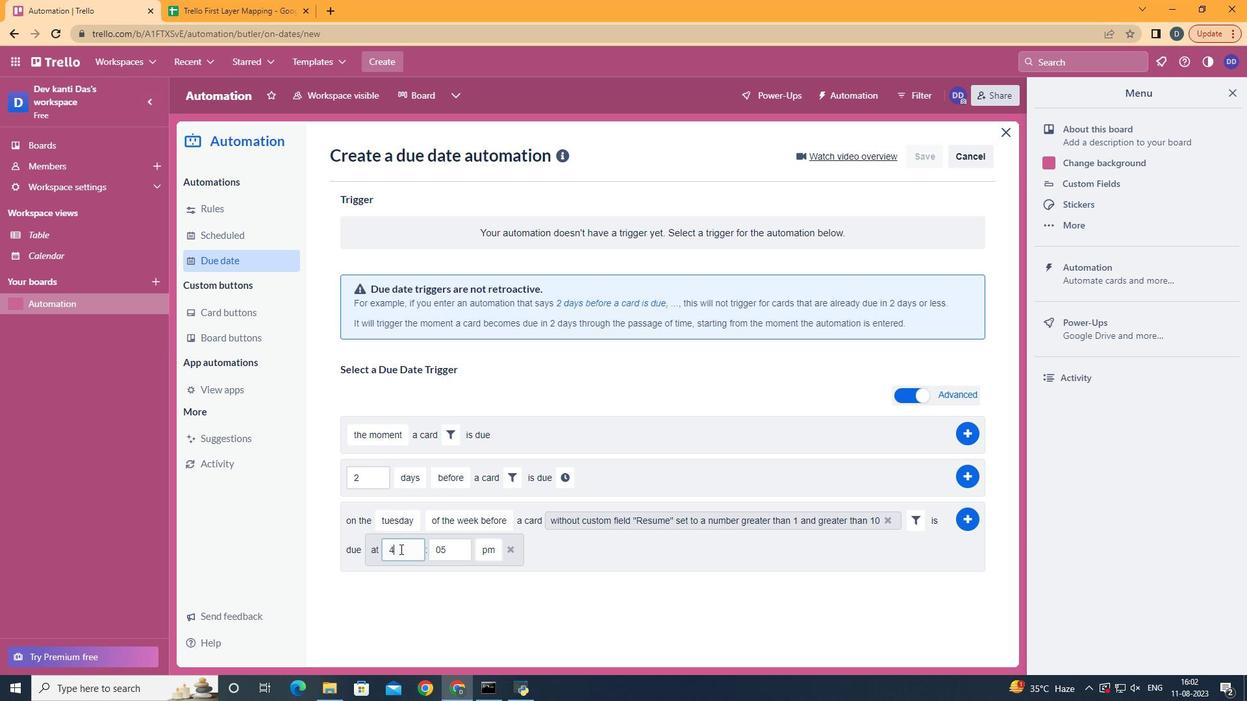 
Action: Mouse pressed left at (400, 549)
Screenshot: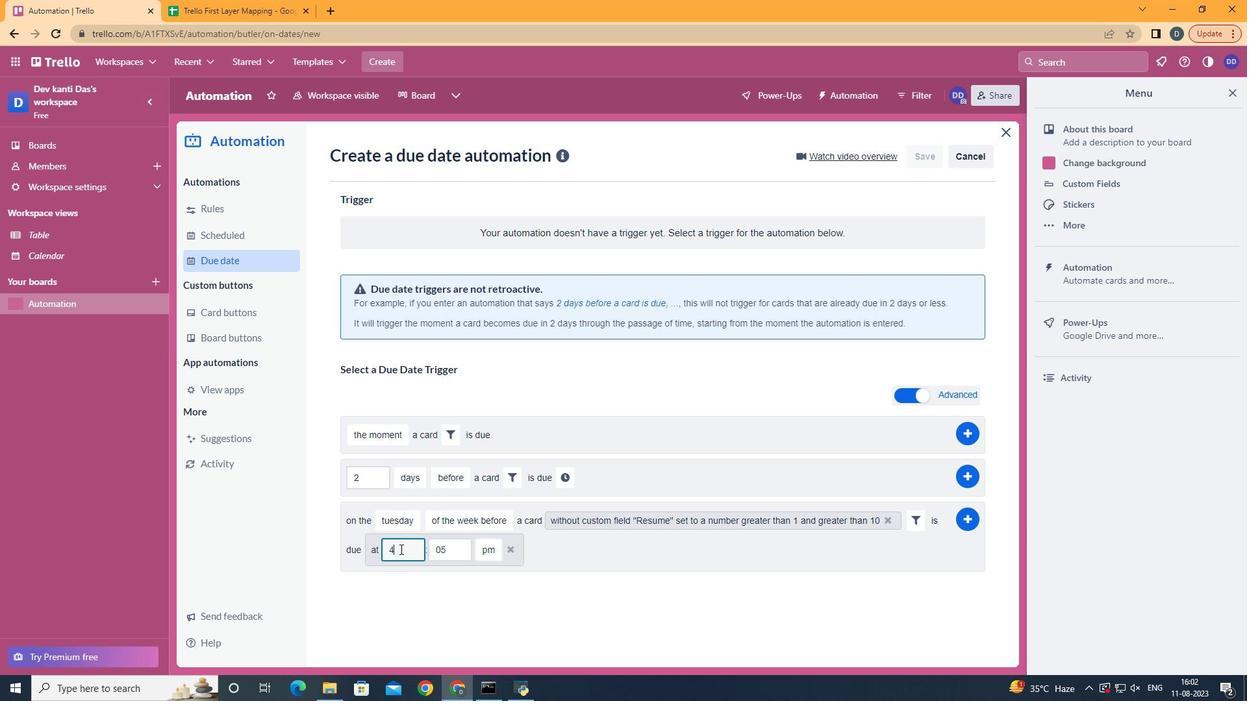 
Action: Key pressed <Key.backspace>11
Screenshot: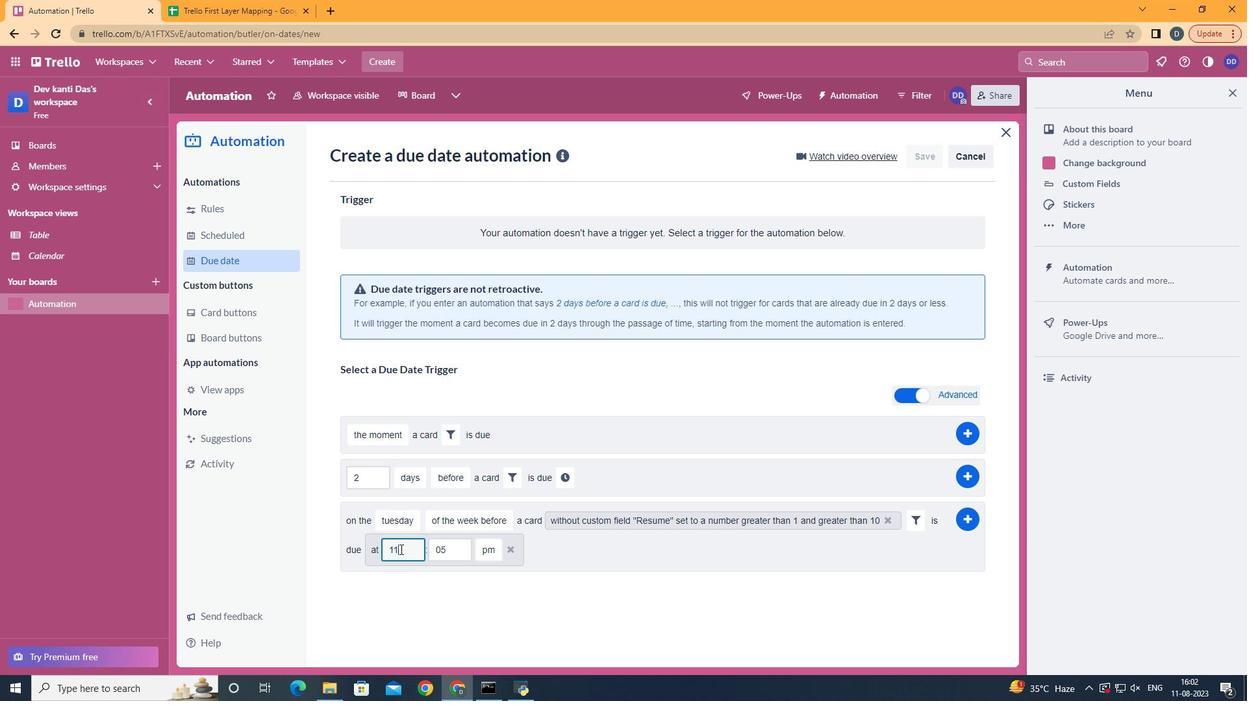 
Action: Mouse moved to (466, 558)
Screenshot: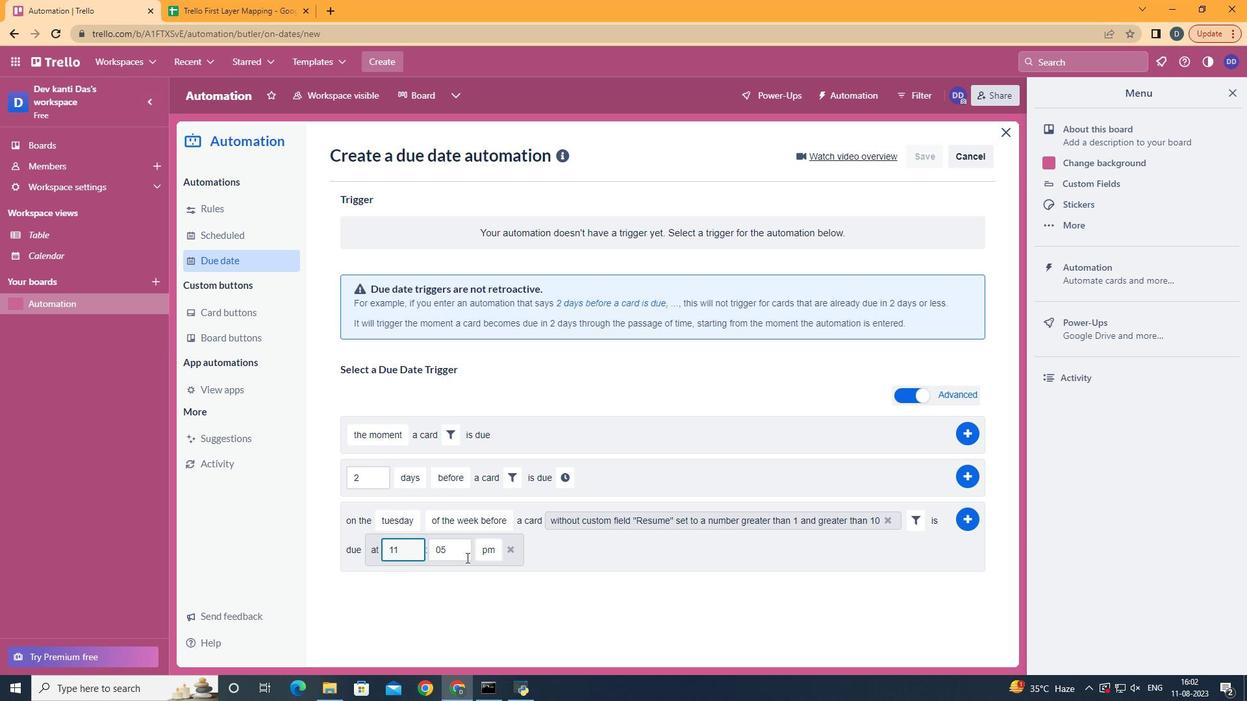 
Action: Mouse pressed left at (466, 558)
Screenshot: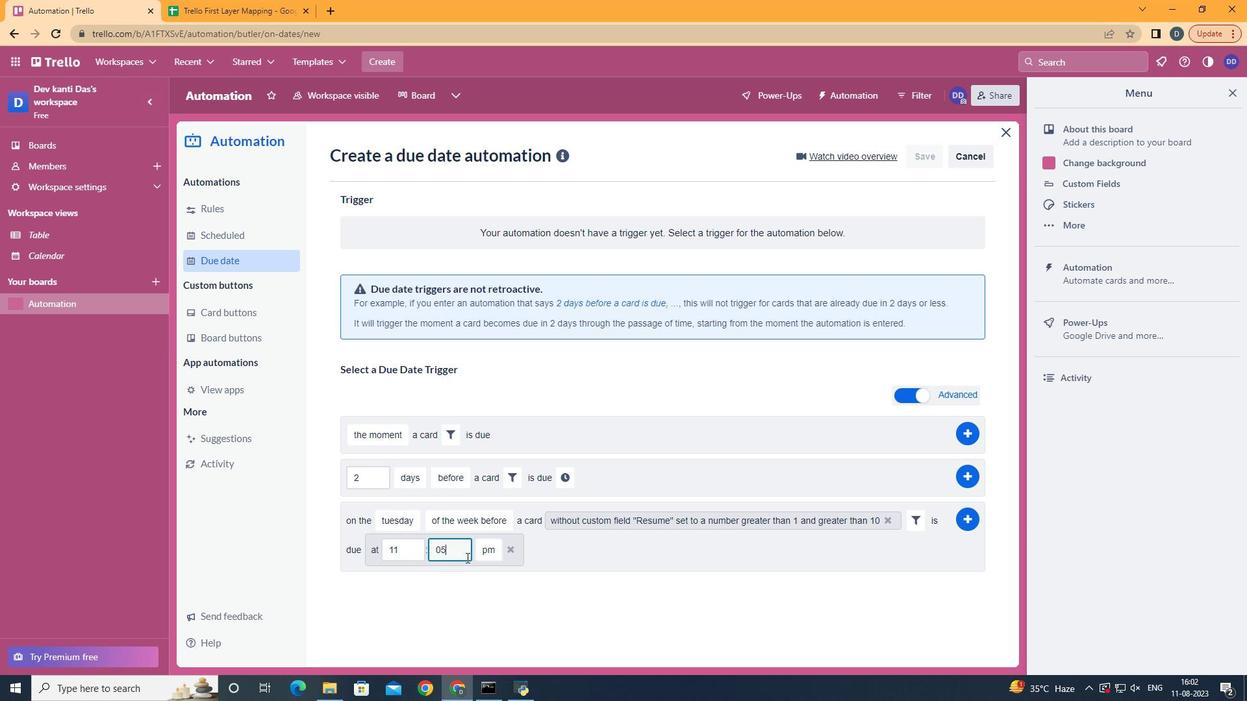 
Action: Key pressed <Key.backspace>0
Screenshot: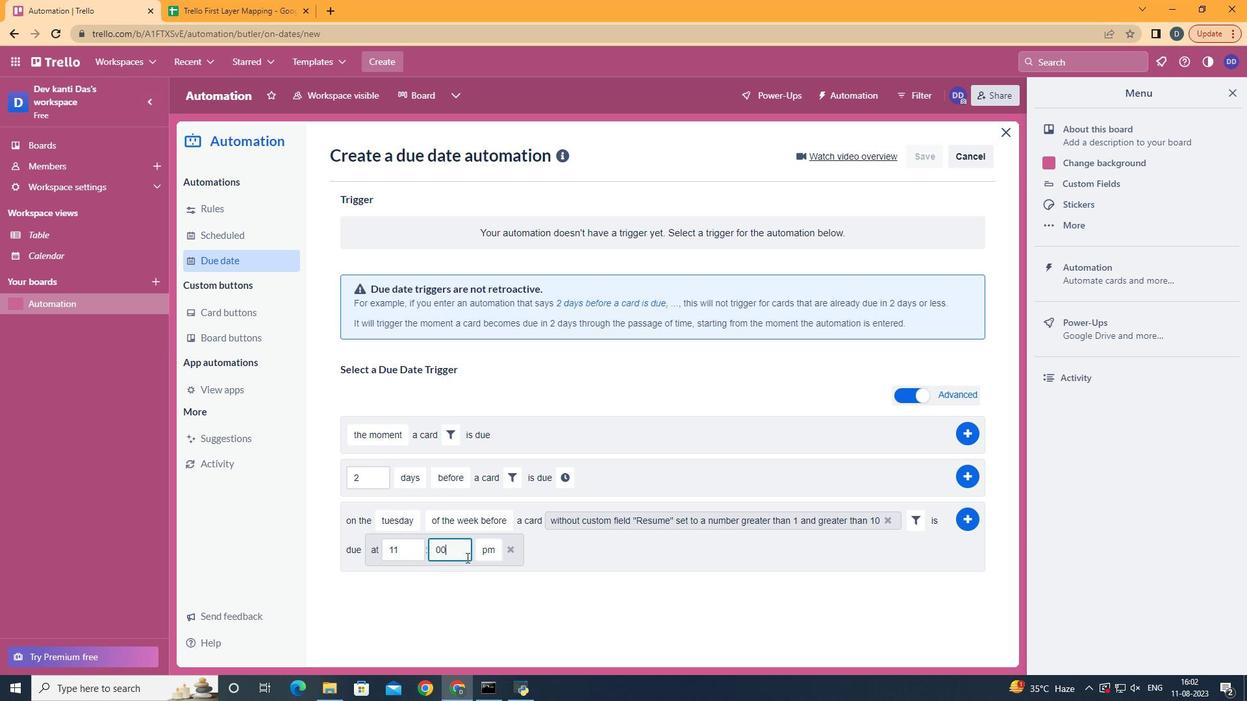 
Action: Mouse moved to (488, 581)
Screenshot: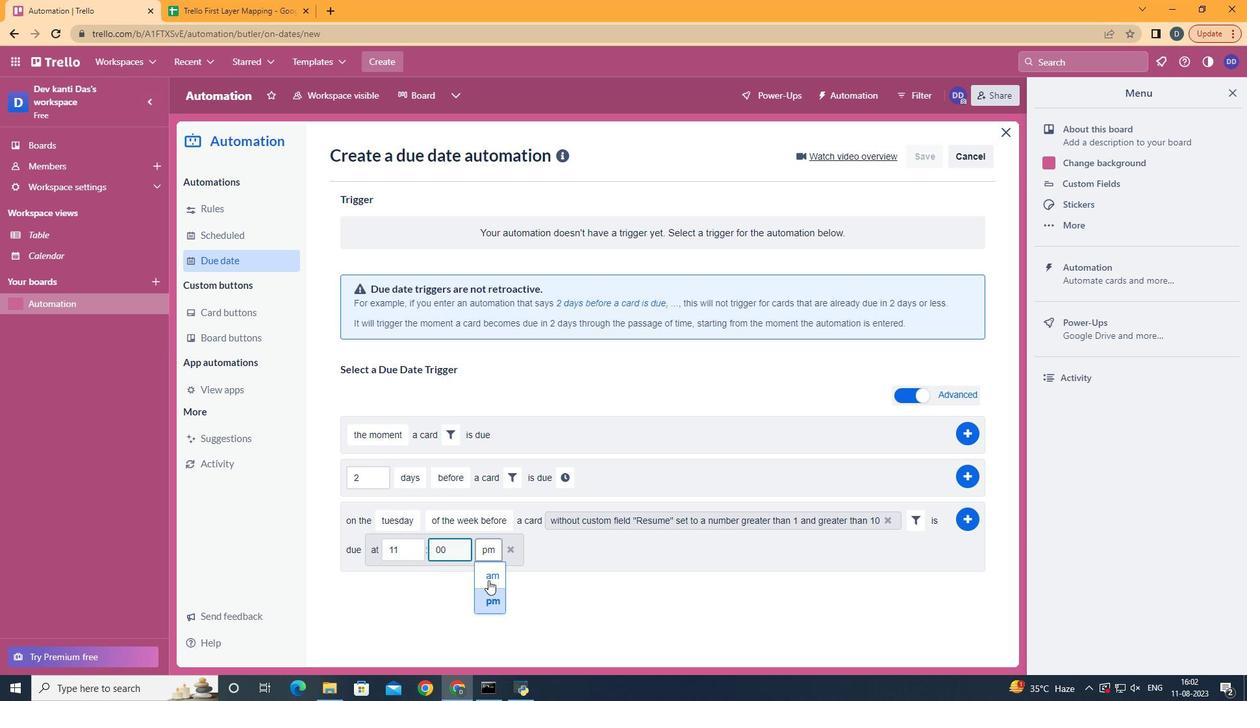 
Action: Mouse pressed left at (488, 581)
Screenshot: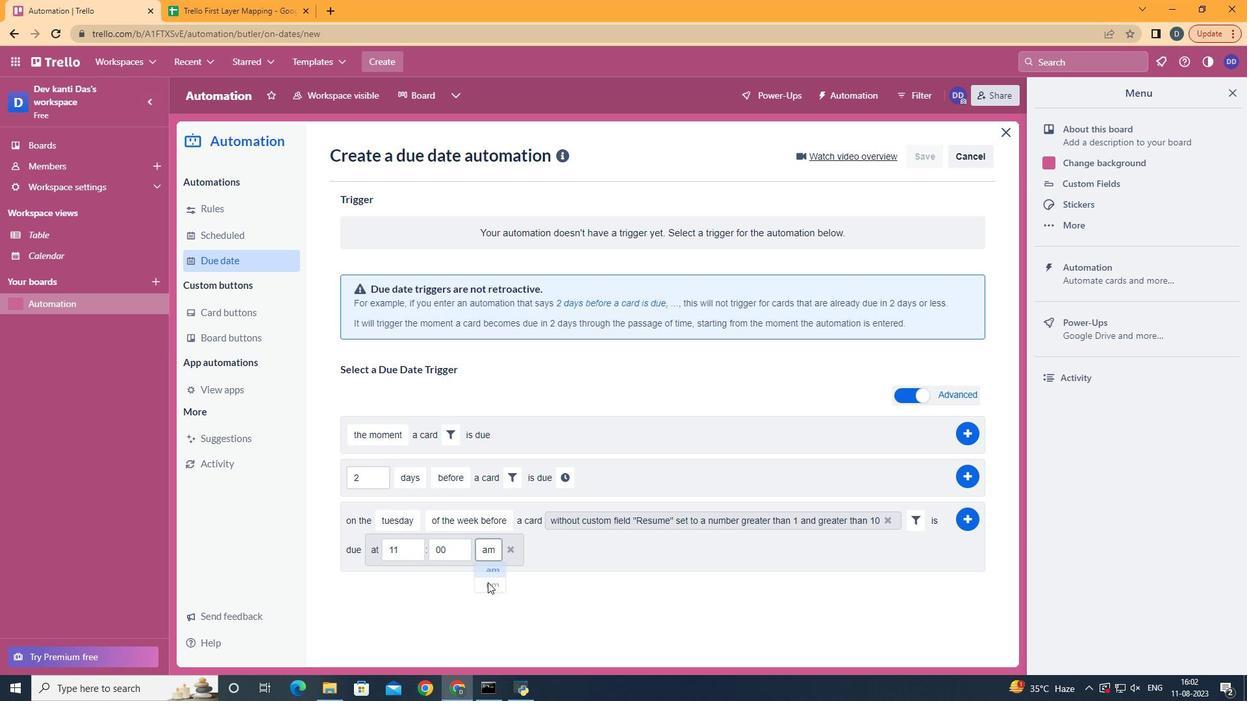 
Action: Mouse moved to (957, 522)
Screenshot: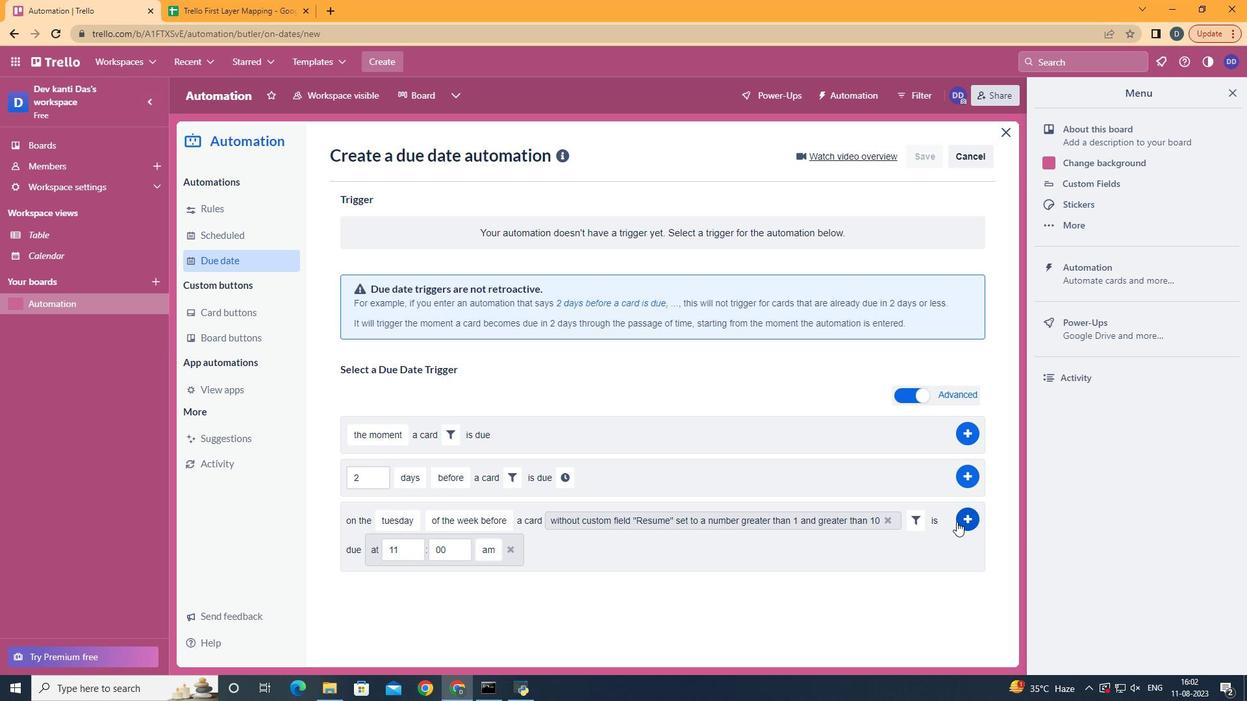 
Action: Mouse pressed left at (957, 522)
Screenshot: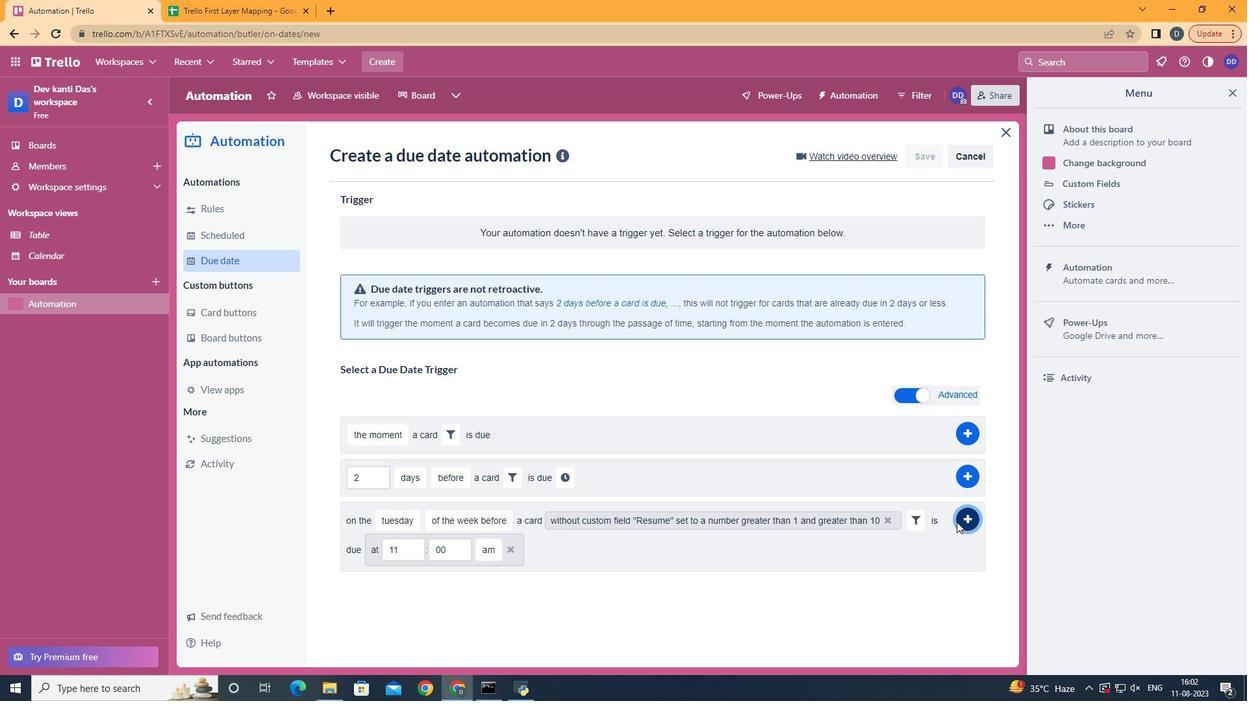 
